 Task: Look for space in Tonawanda, United States from 10th July, 2023 to 15th July, 2023 for 7 adults in price range Rs.10000 to Rs.15000. Place can be entire place or shared room with 4 bedrooms having 7 beds and 4 bathrooms. Property type can be house, flat, guest house. Amenities needed are: wifi, TV, free parkinig on premises, gym, breakfast. Booking option can be shelf check-in. Required host language is English.
Action: Mouse moved to (431, 107)
Screenshot: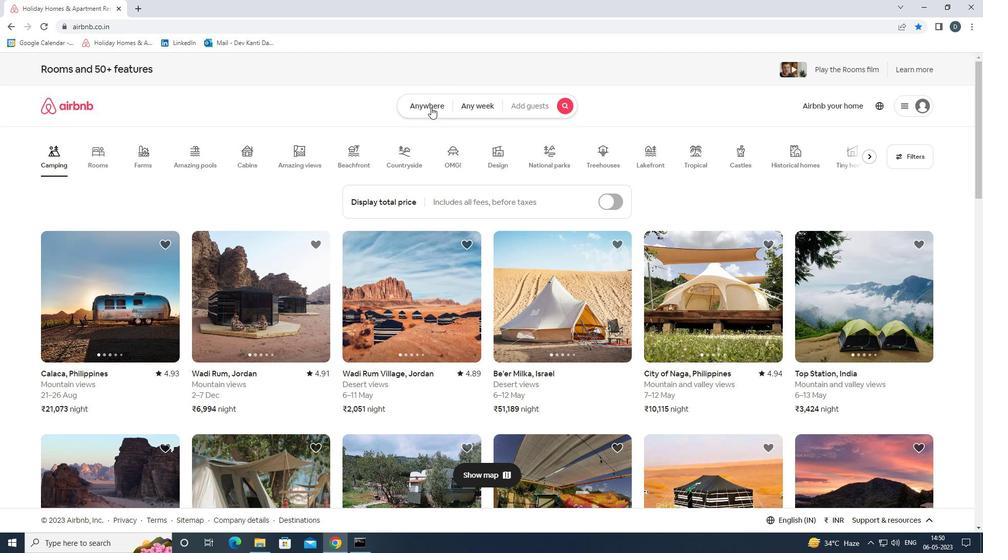 
Action: Mouse pressed left at (431, 107)
Screenshot: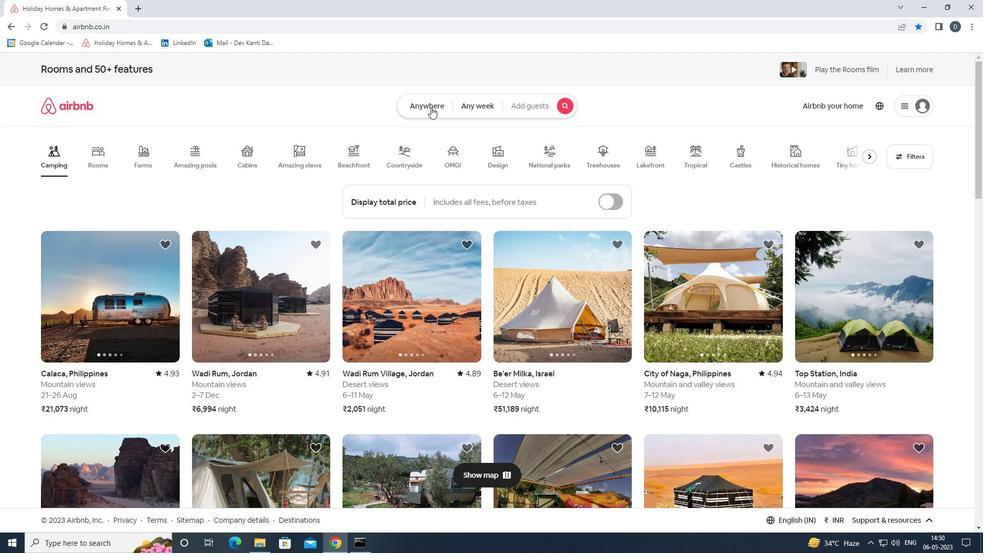 
Action: Mouse moved to (383, 148)
Screenshot: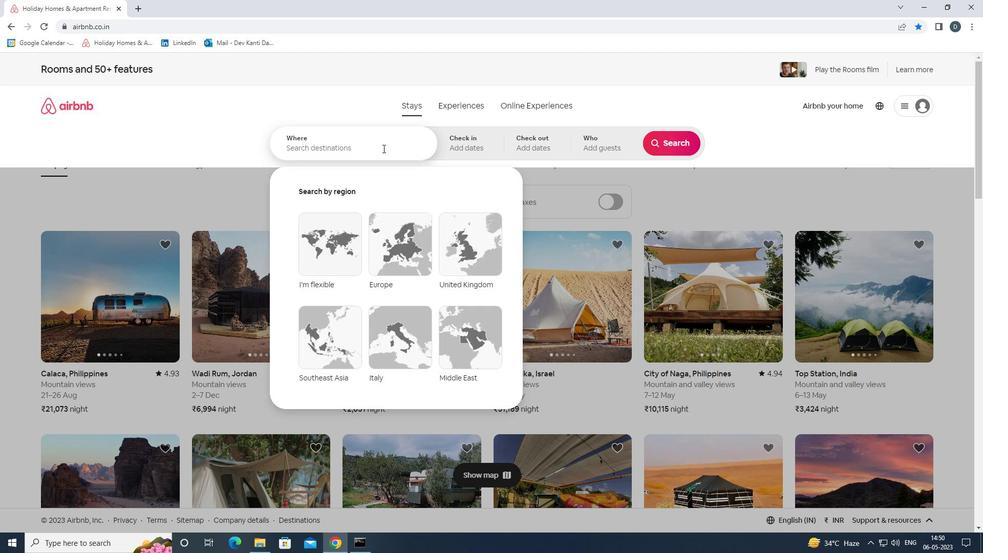 
Action: Mouse pressed left at (383, 148)
Screenshot: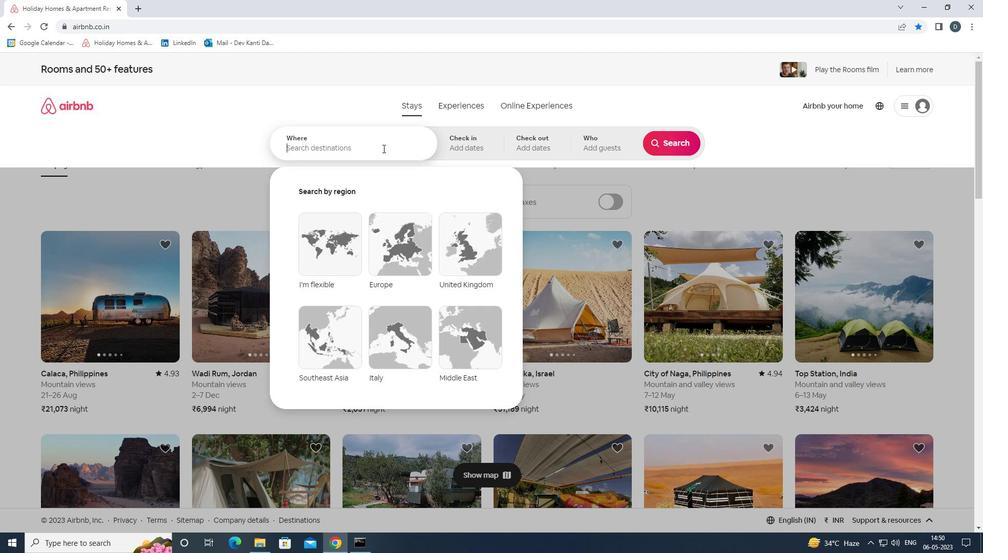
Action: Key pressed <Key.shift><Key.shift>TONAWANDA,<Key.shift>UNITED<Key.space><Key.shift>STATES<Key.enter>
Screenshot: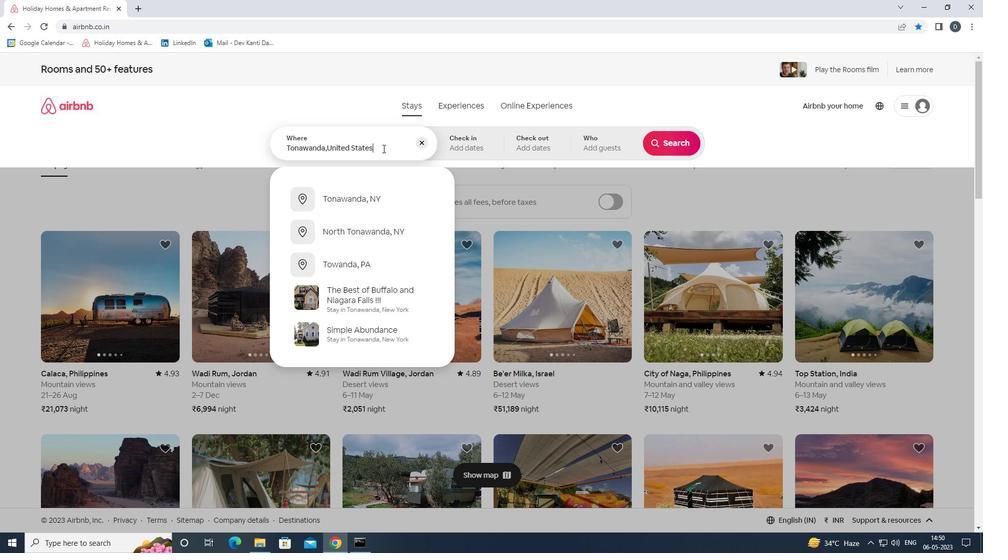 
Action: Mouse moved to (670, 225)
Screenshot: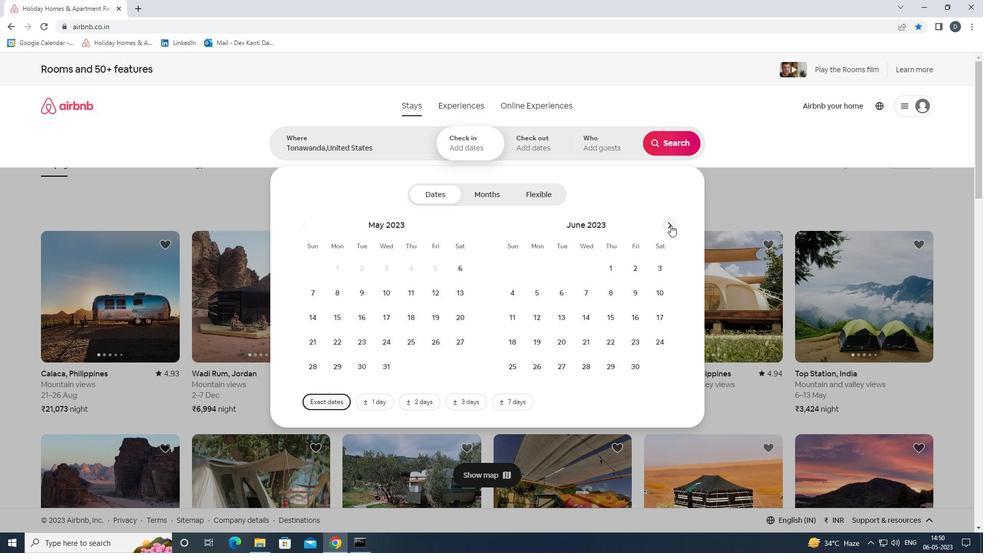 
Action: Mouse pressed left at (670, 225)
Screenshot: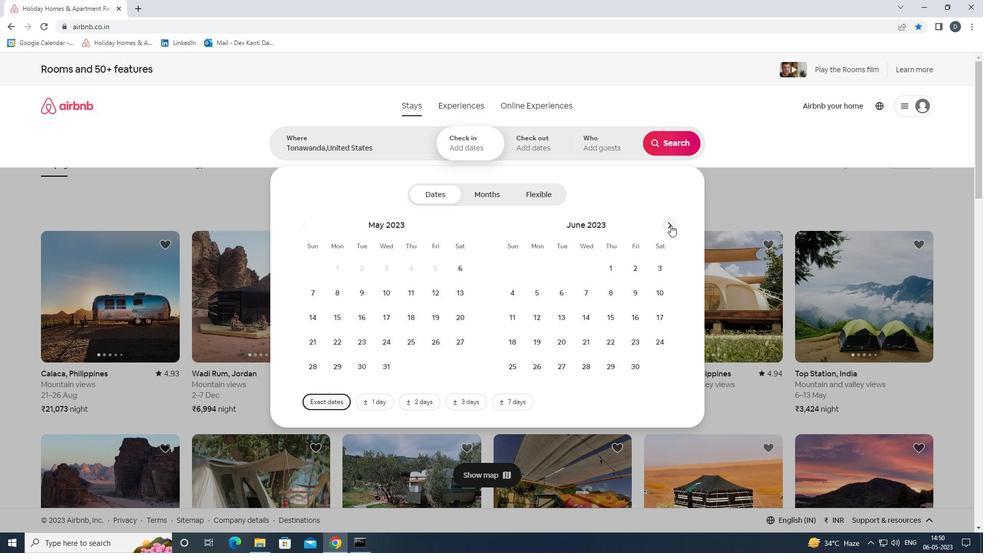 
Action: Mouse moved to (542, 317)
Screenshot: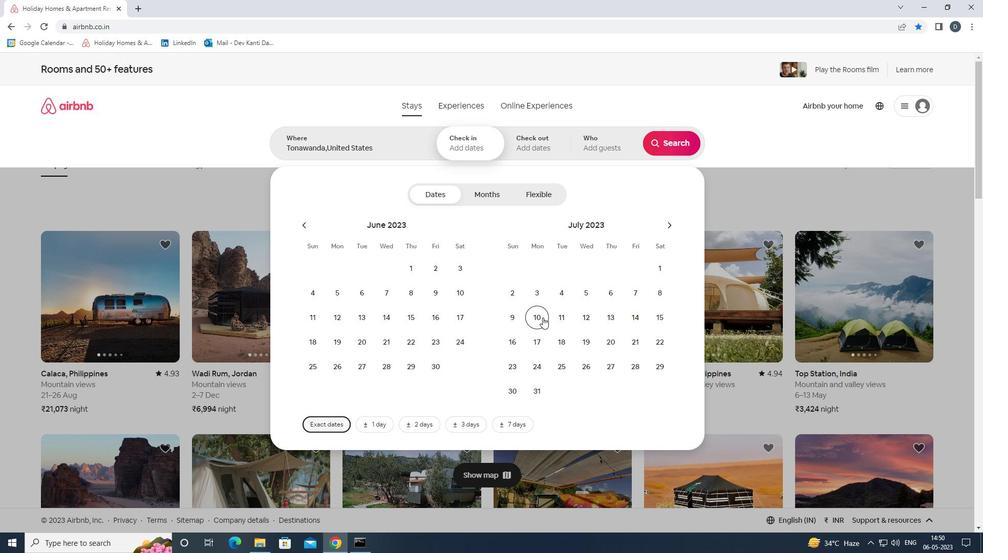 
Action: Mouse pressed left at (542, 317)
Screenshot: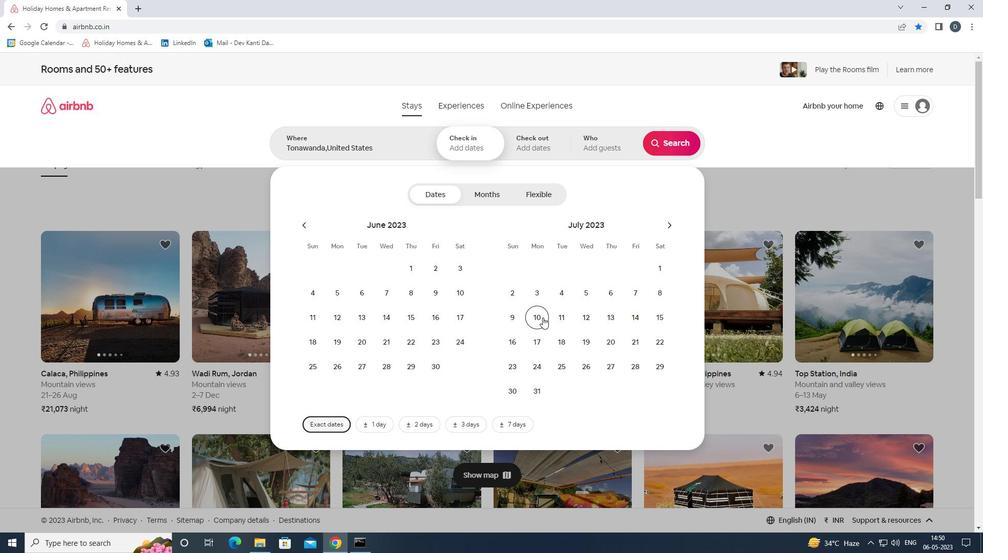 
Action: Mouse moved to (652, 316)
Screenshot: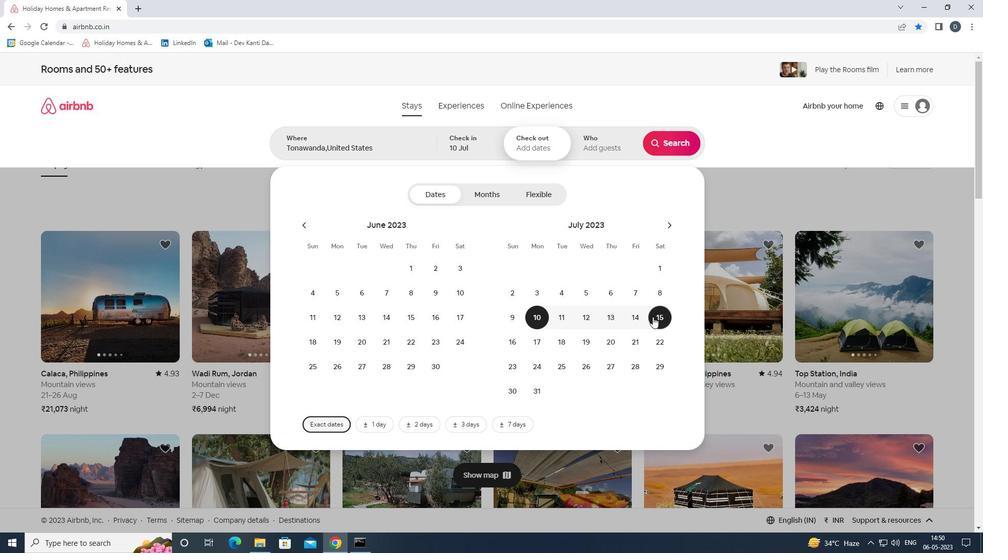 
Action: Mouse pressed left at (652, 316)
Screenshot: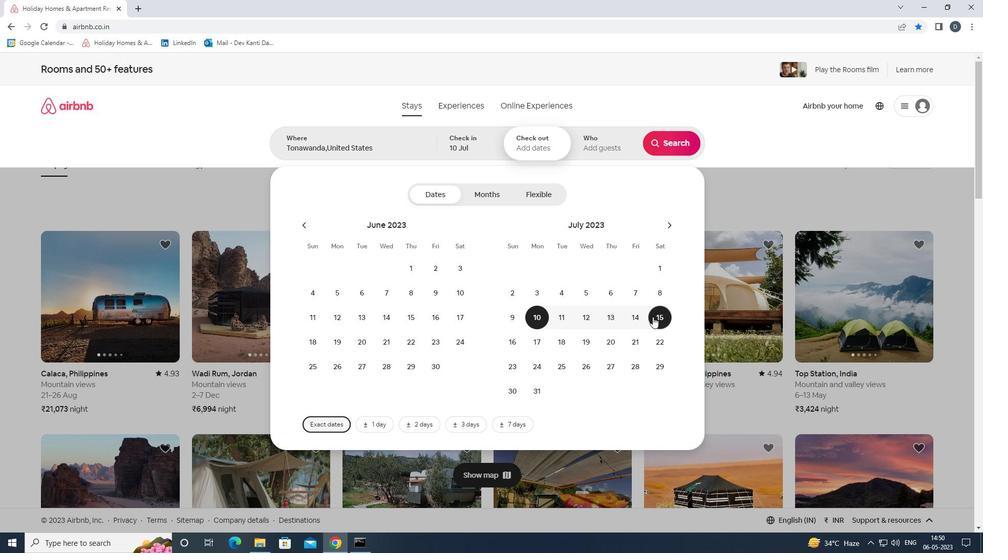 
Action: Mouse moved to (601, 150)
Screenshot: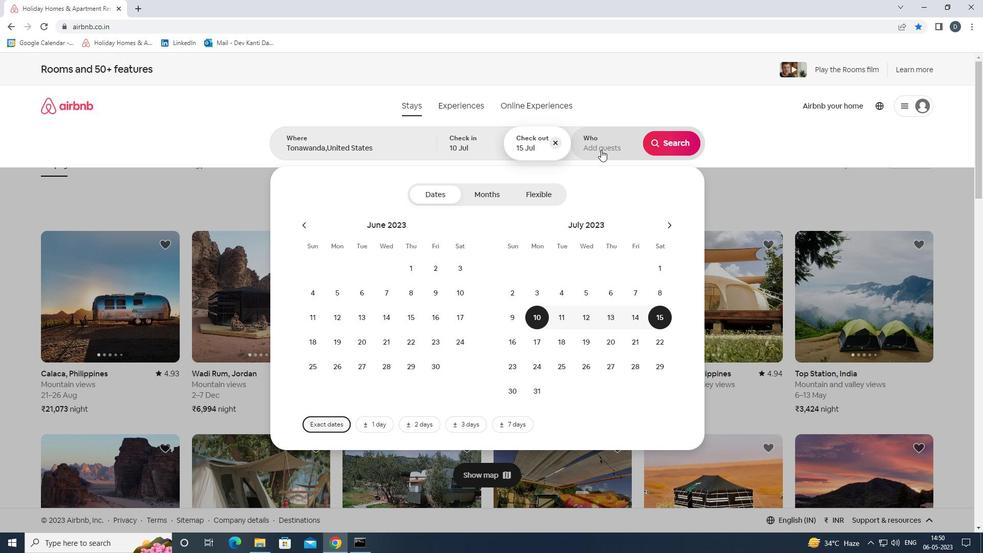 
Action: Mouse pressed left at (601, 150)
Screenshot: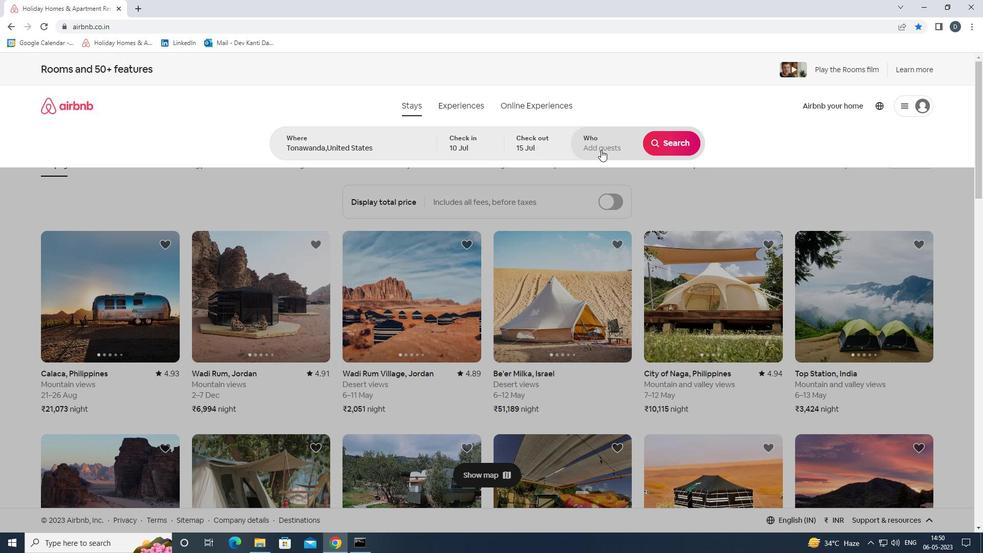 
Action: Mouse moved to (673, 197)
Screenshot: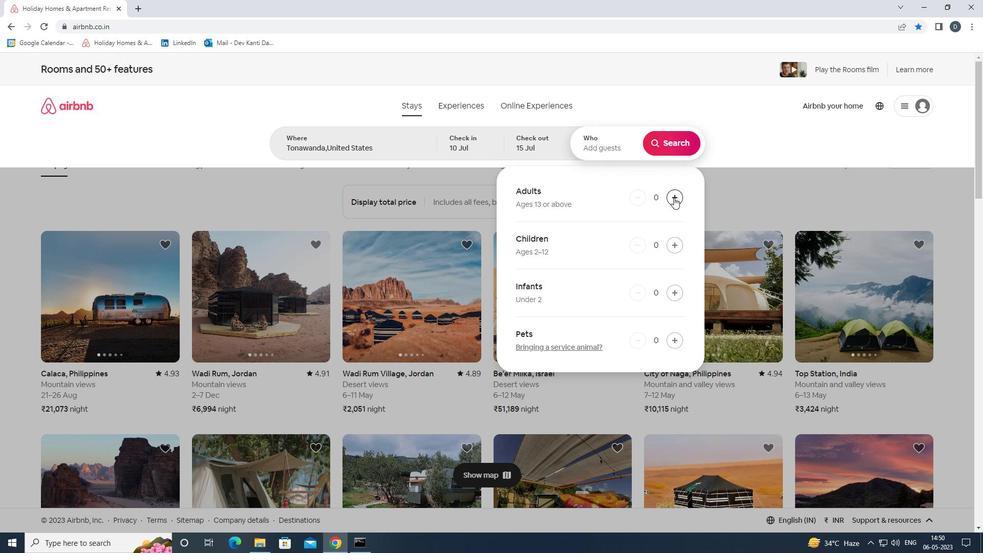 
Action: Mouse pressed left at (673, 197)
Screenshot: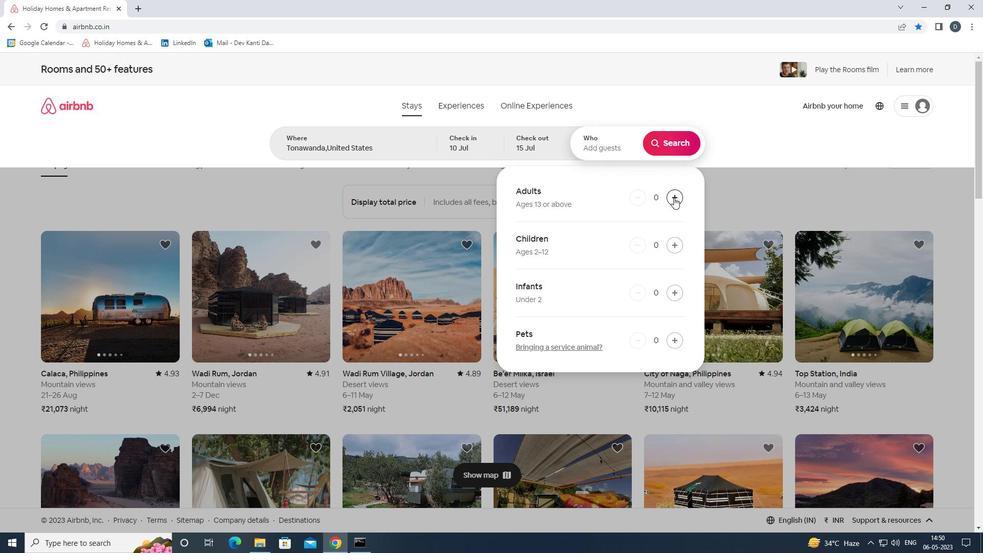
Action: Mouse pressed left at (673, 197)
Screenshot: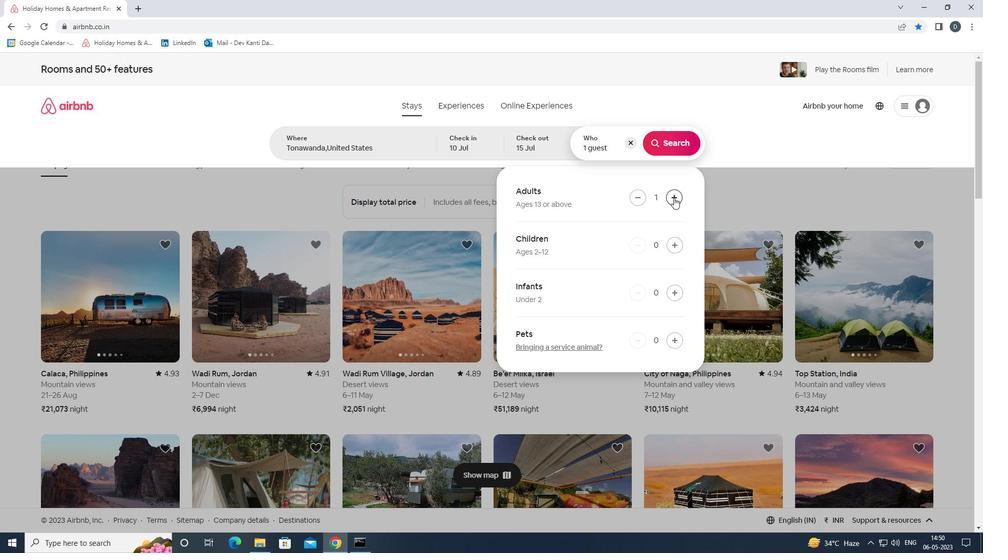 
Action: Mouse pressed left at (673, 197)
Screenshot: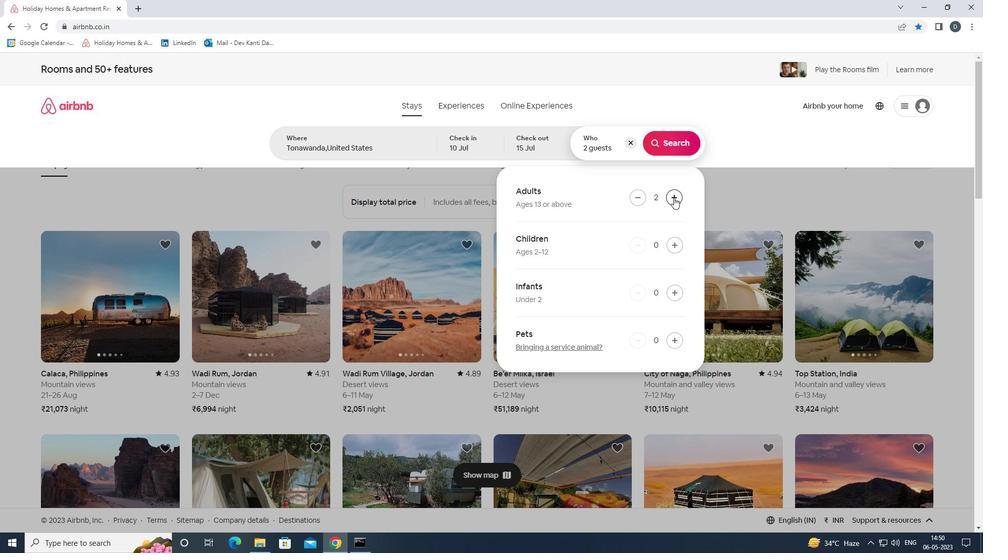 
Action: Mouse pressed left at (673, 197)
Screenshot: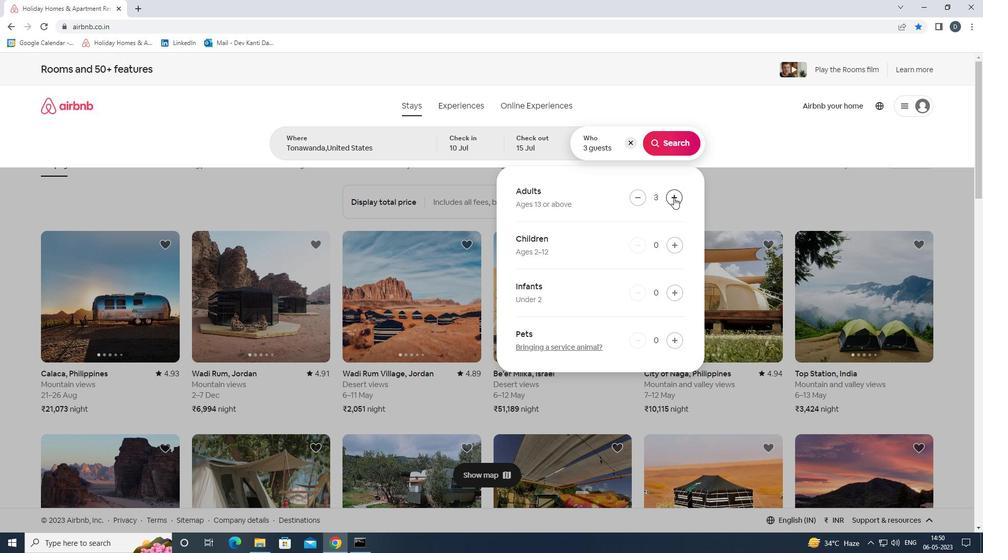 
Action: Mouse pressed left at (673, 197)
Screenshot: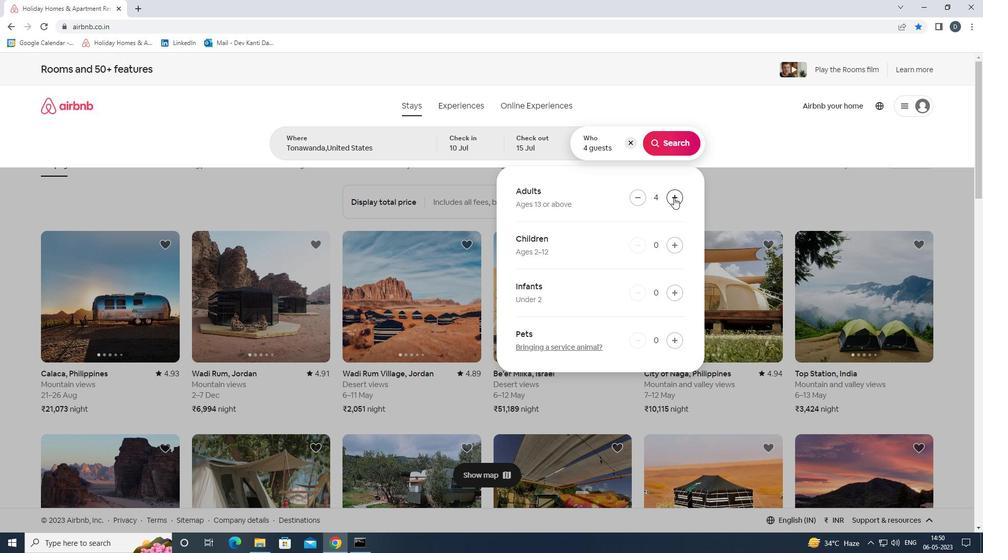 
Action: Mouse pressed left at (673, 197)
Screenshot: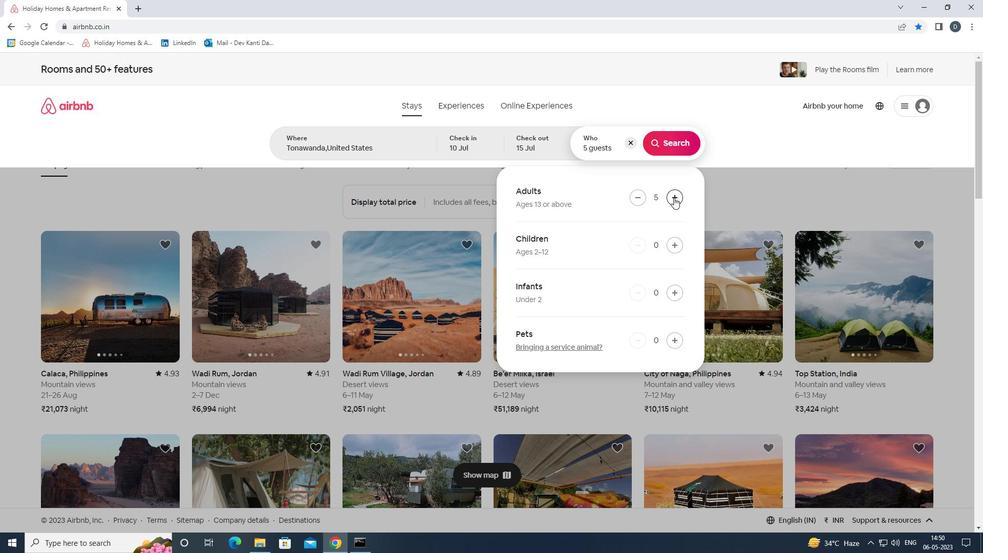
Action: Mouse pressed left at (673, 197)
Screenshot: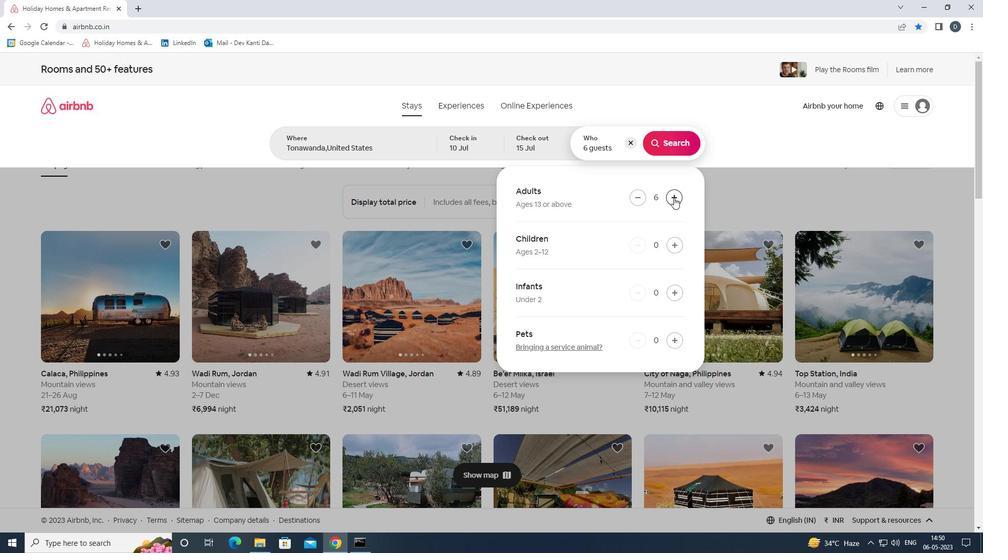 
Action: Mouse moved to (664, 150)
Screenshot: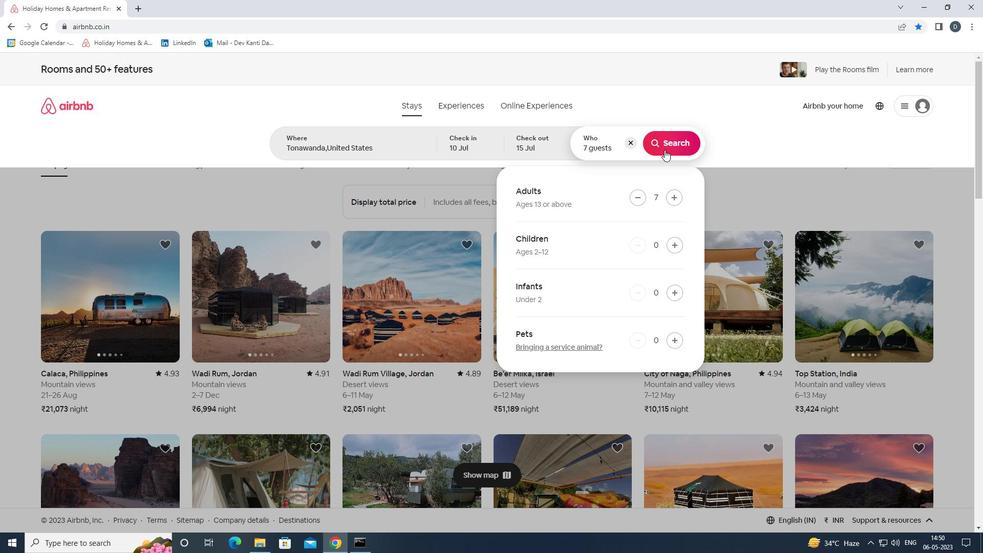 
Action: Mouse pressed left at (664, 150)
Screenshot: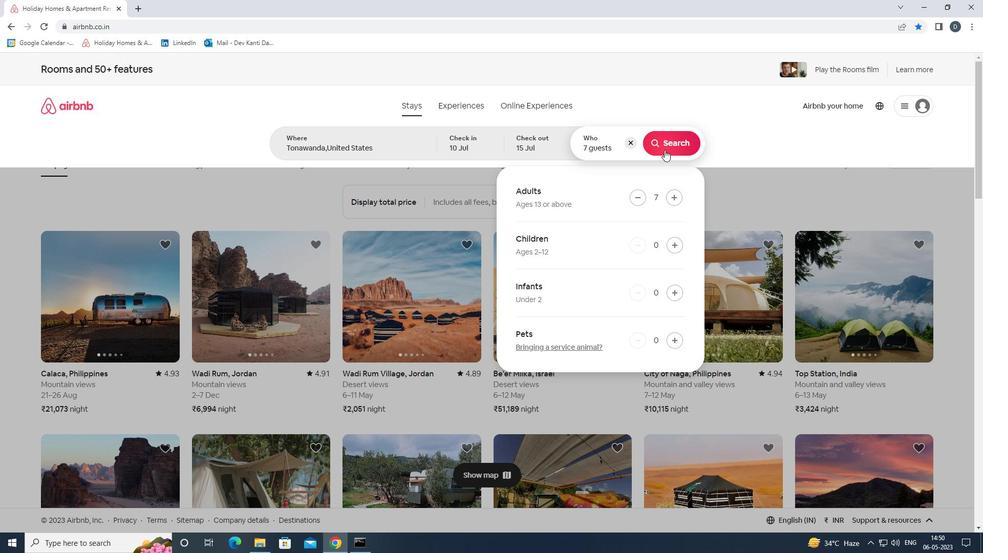 
Action: Mouse moved to (943, 110)
Screenshot: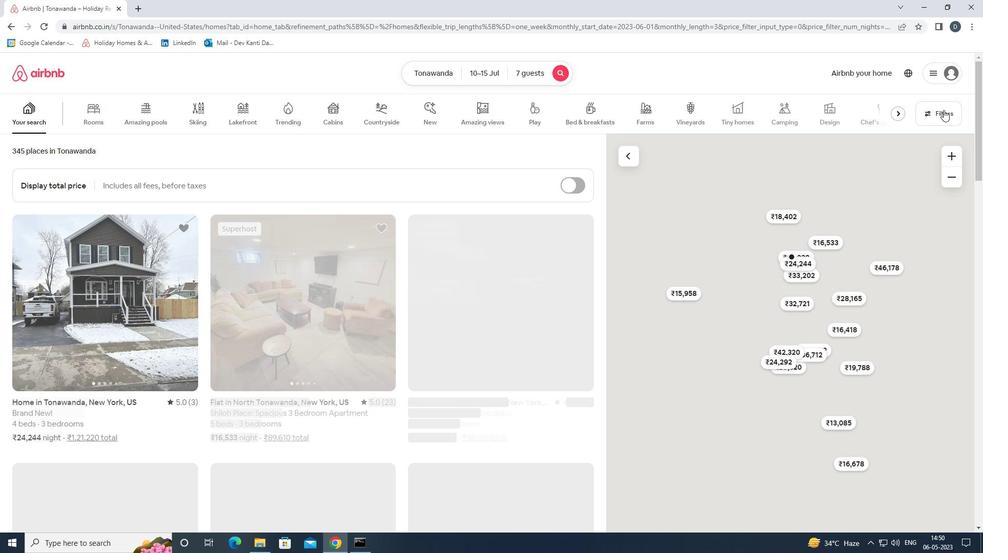 
Action: Mouse pressed left at (943, 110)
Screenshot: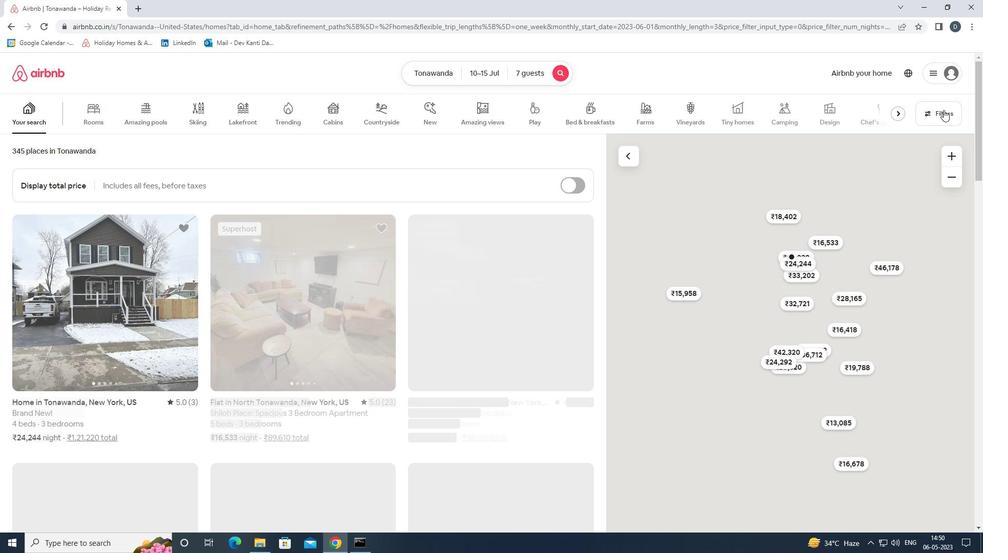 
Action: Mouse moved to (388, 367)
Screenshot: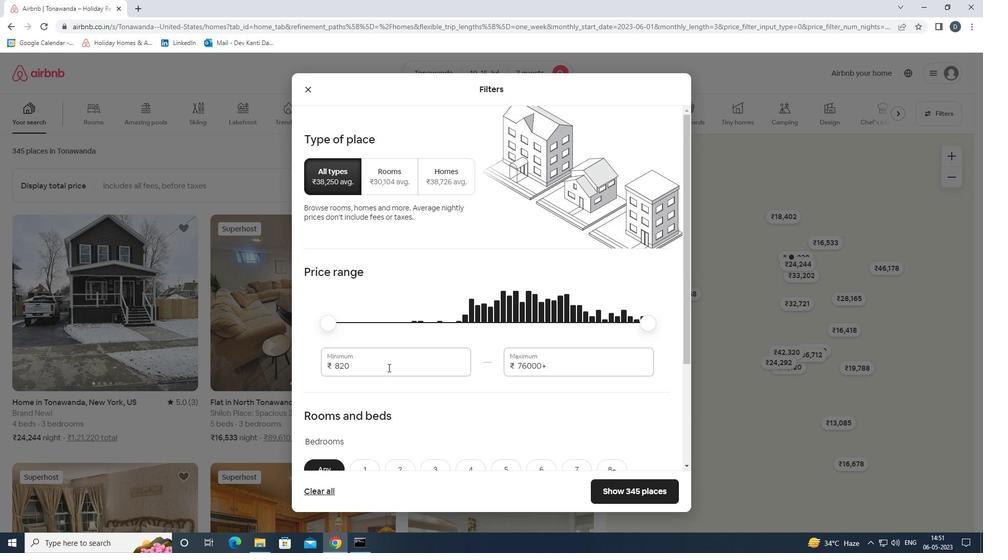 
Action: Mouse pressed left at (388, 367)
Screenshot: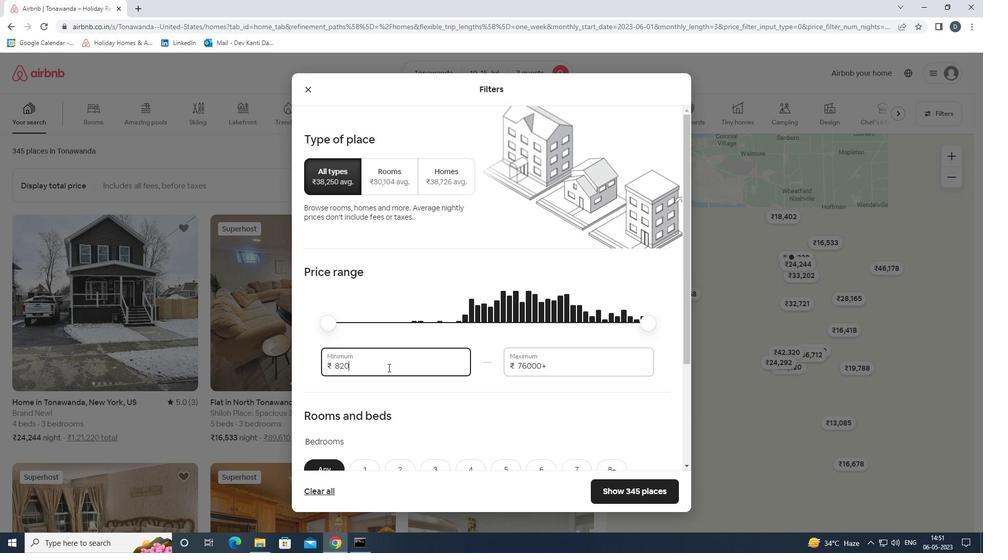 
Action: Mouse pressed left at (388, 367)
Screenshot: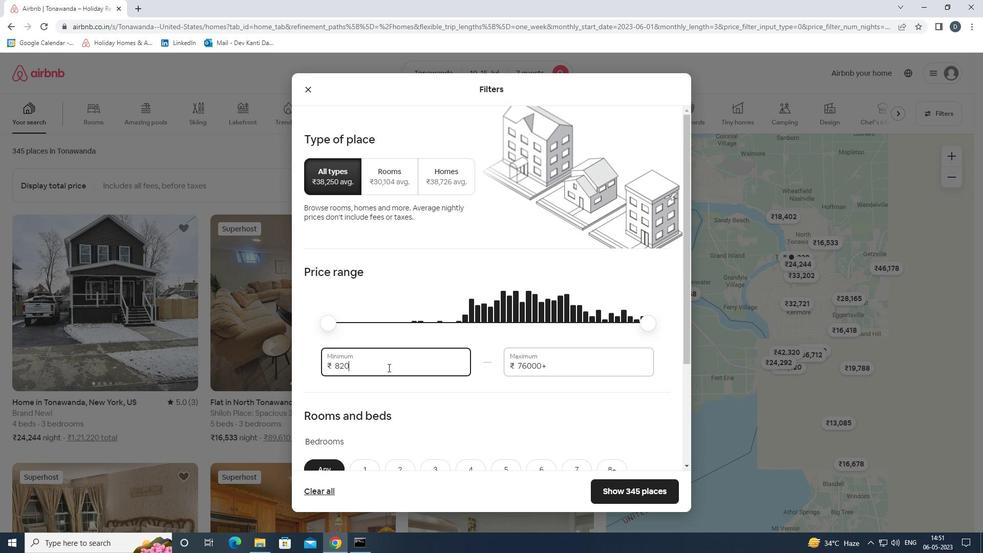 
Action: Key pressed 10000<Key.tab>15000
Screenshot: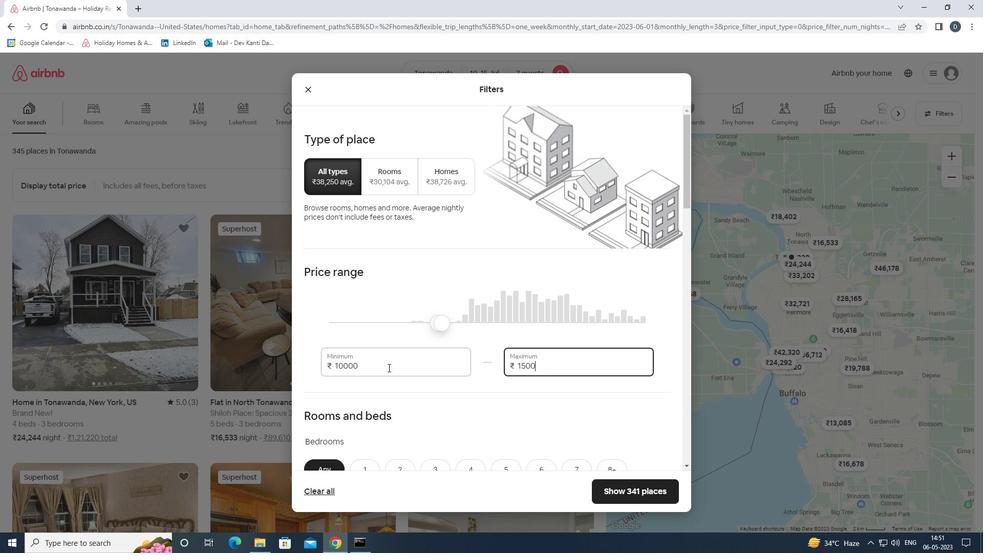 
Action: Mouse scrolled (388, 367) with delta (0, 0)
Screenshot: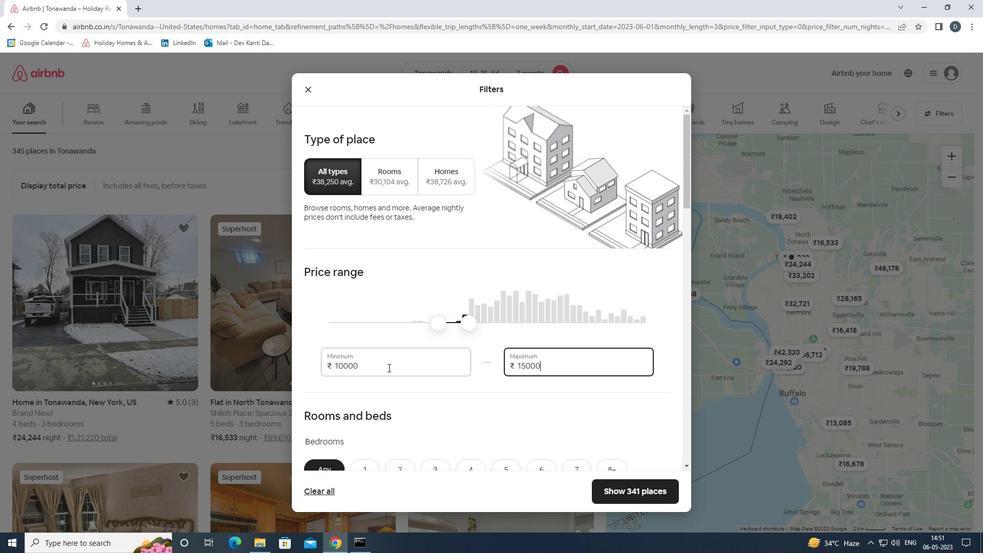 
Action: Mouse scrolled (388, 367) with delta (0, 0)
Screenshot: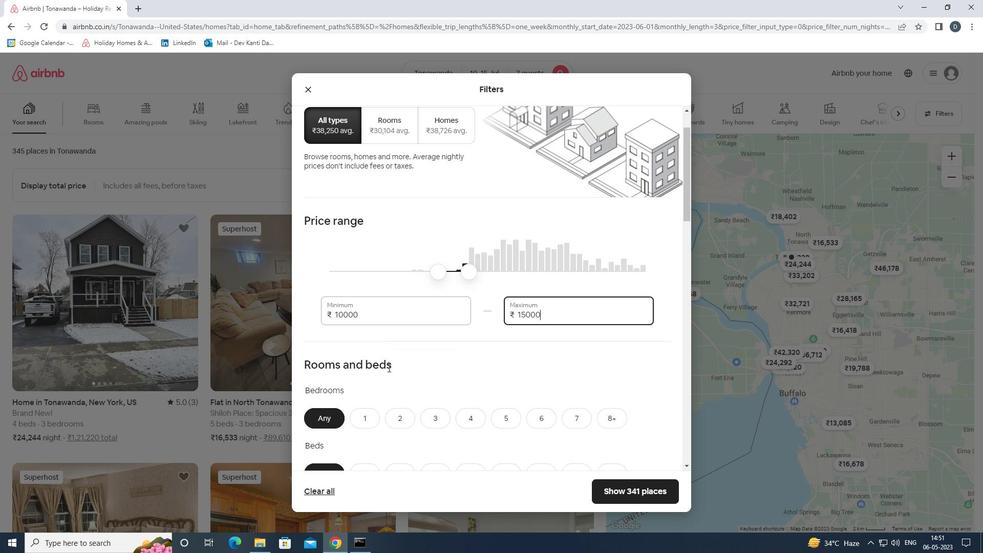 
Action: Mouse scrolled (388, 367) with delta (0, 0)
Screenshot: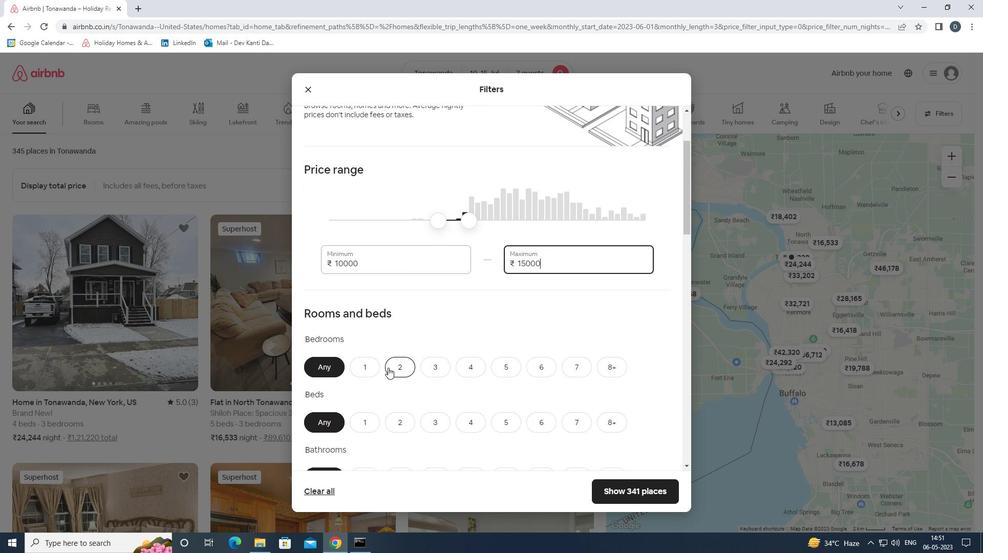 
Action: Mouse moved to (480, 316)
Screenshot: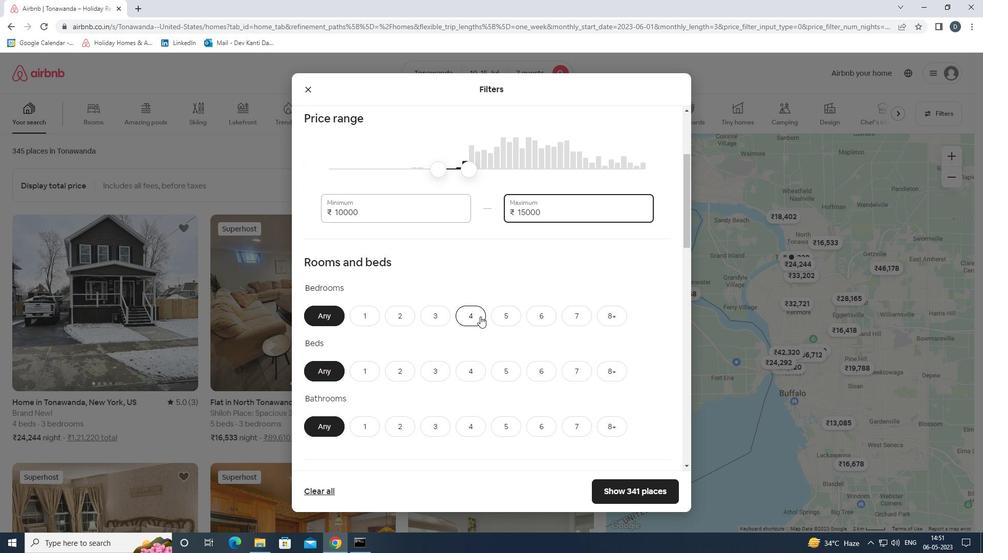 
Action: Mouse pressed left at (480, 316)
Screenshot: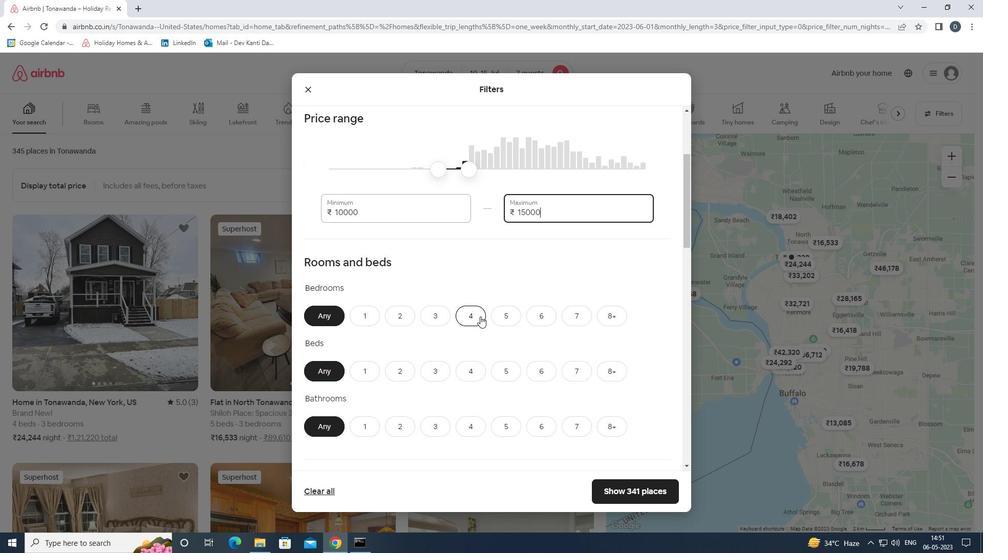 
Action: Mouse moved to (574, 369)
Screenshot: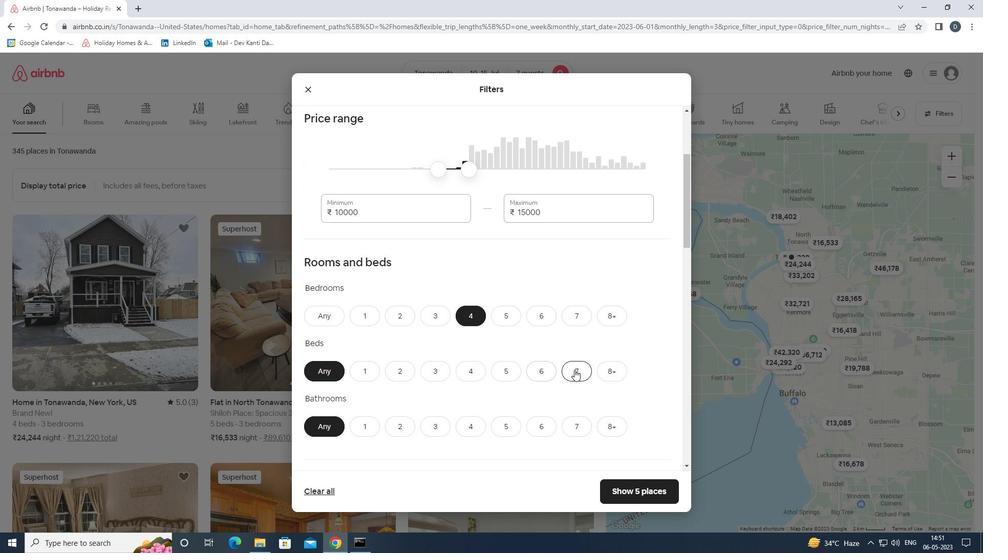
Action: Mouse pressed left at (574, 369)
Screenshot: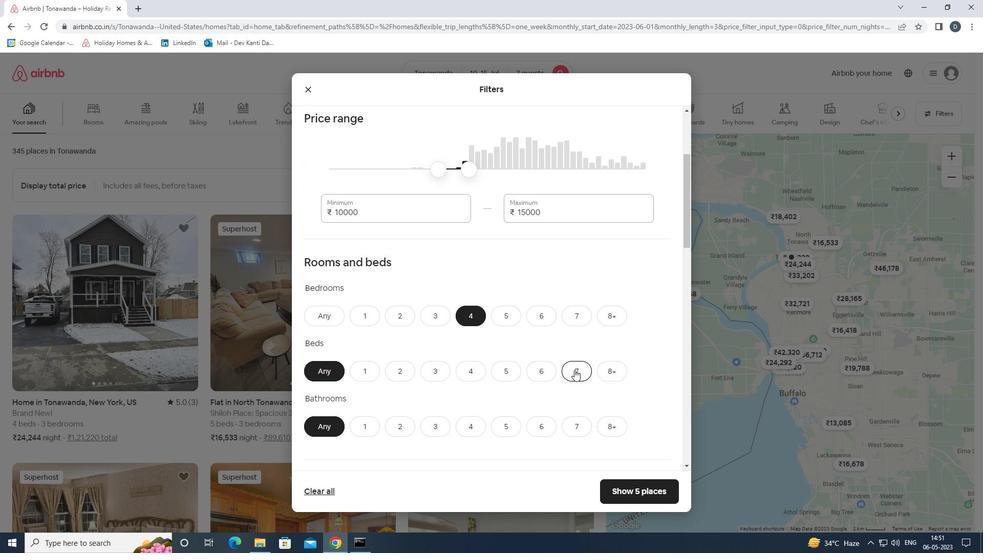 
Action: Mouse moved to (472, 425)
Screenshot: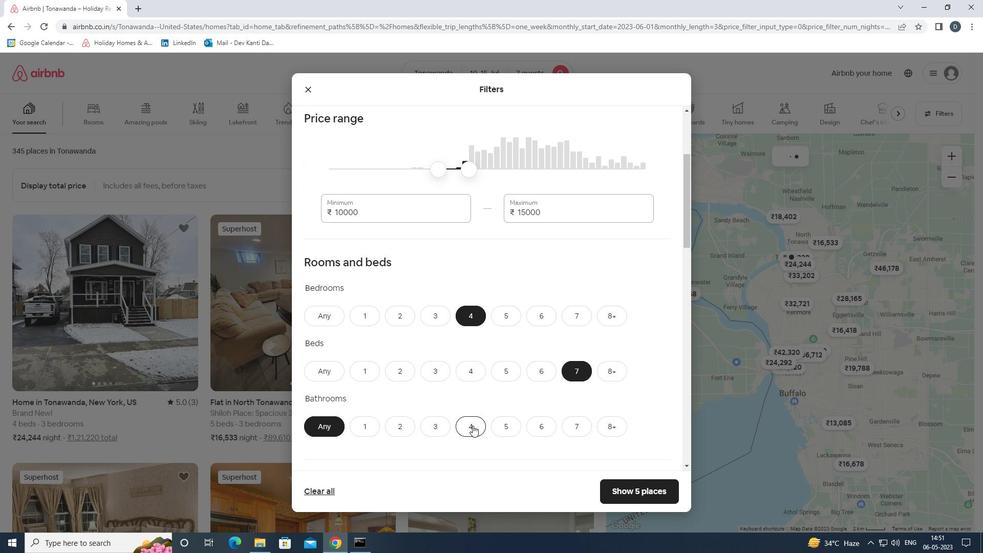 
Action: Mouse pressed left at (472, 425)
Screenshot: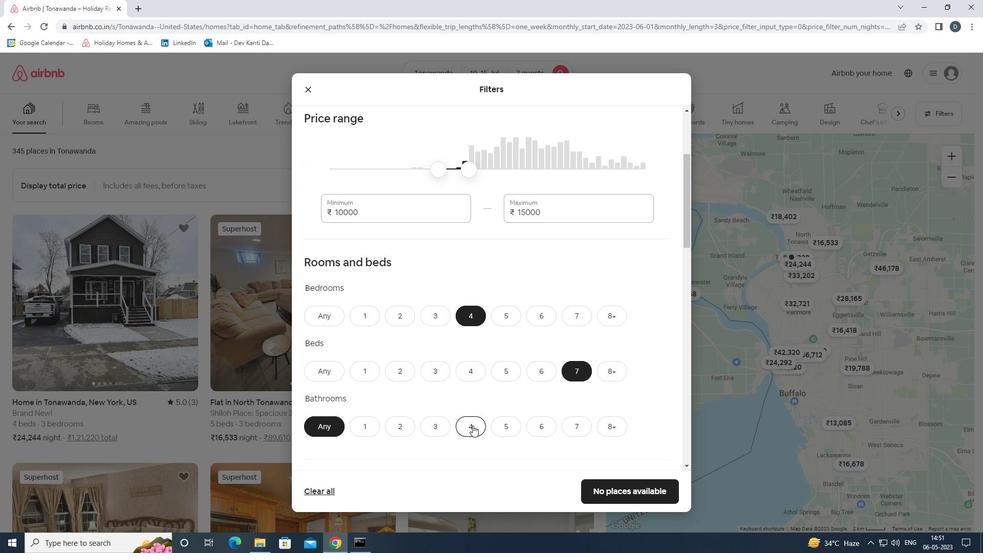 
Action: Mouse moved to (511, 385)
Screenshot: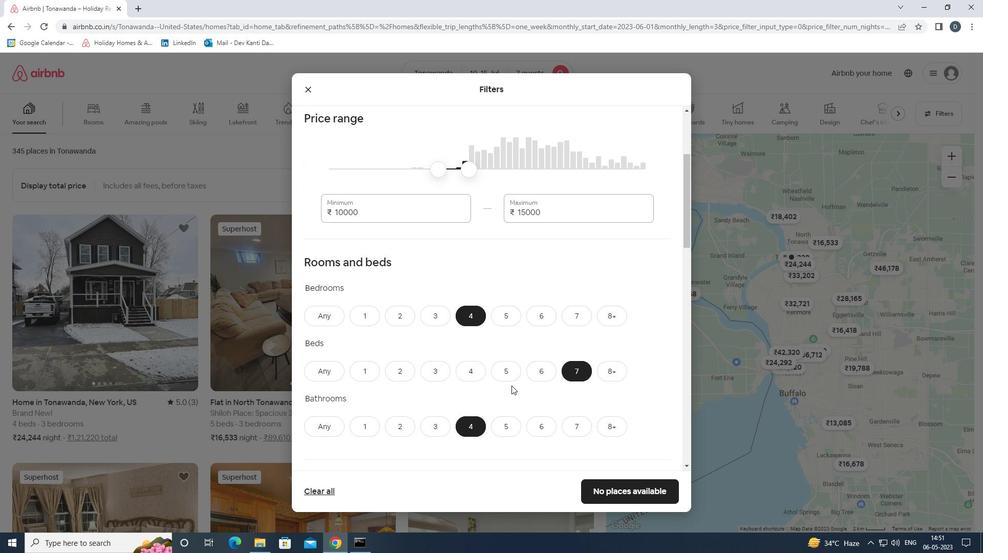 
Action: Mouse scrolled (511, 385) with delta (0, 0)
Screenshot: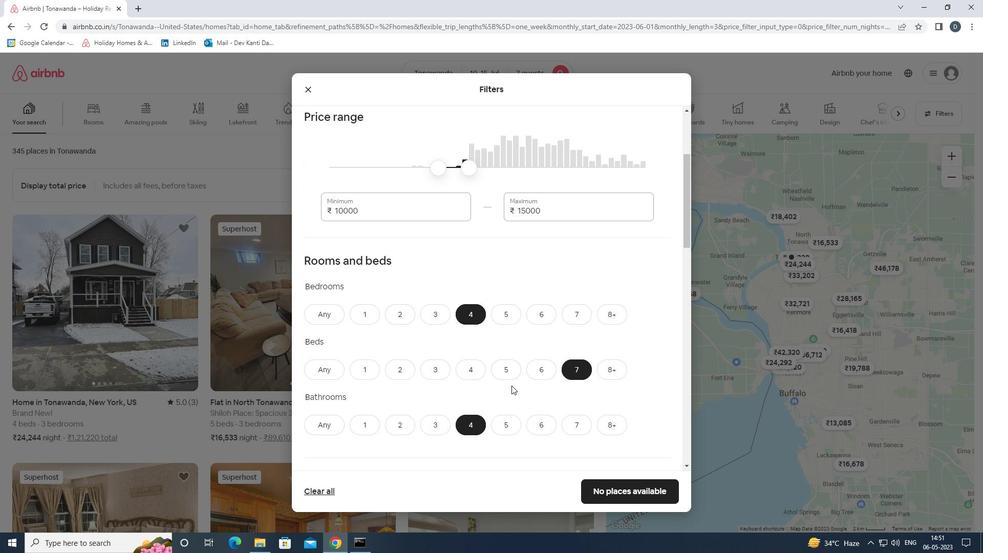 
Action: Mouse scrolled (511, 385) with delta (0, 0)
Screenshot: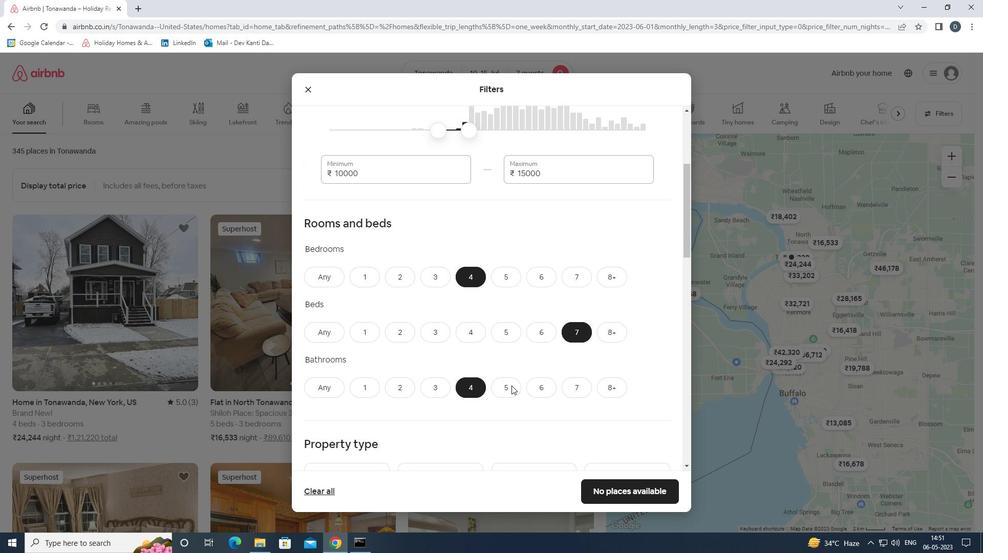 
Action: Mouse moved to (512, 385)
Screenshot: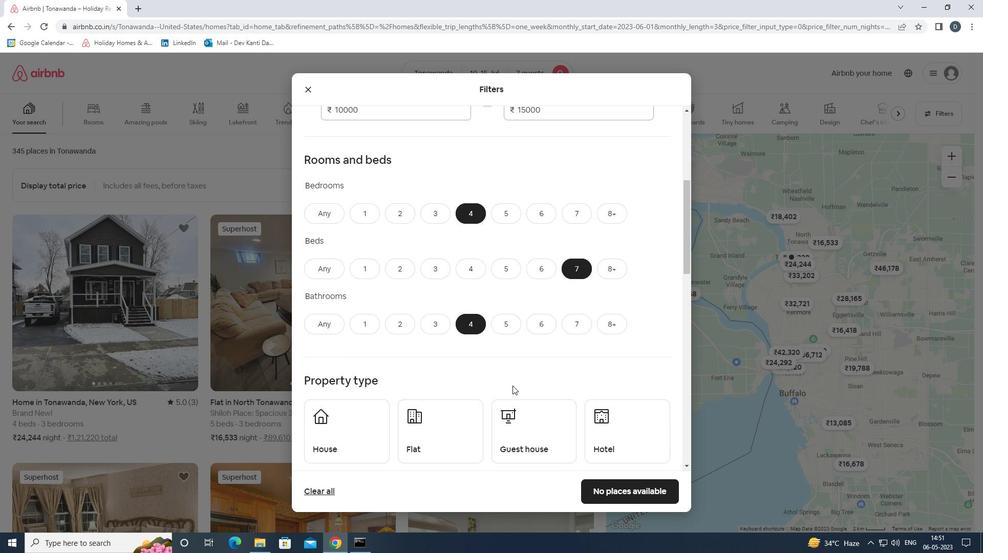 
Action: Mouse scrolled (512, 385) with delta (0, 0)
Screenshot: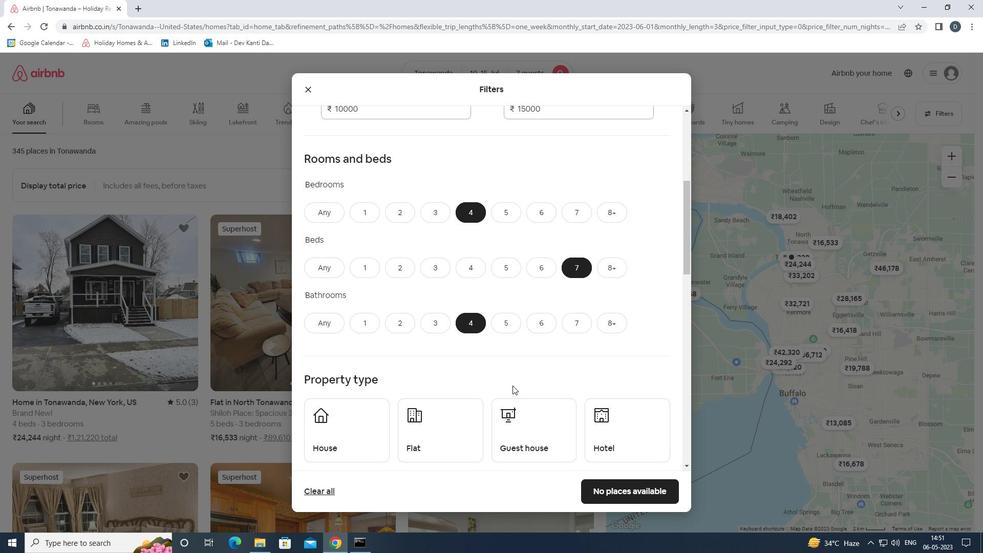 
Action: Mouse moved to (352, 395)
Screenshot: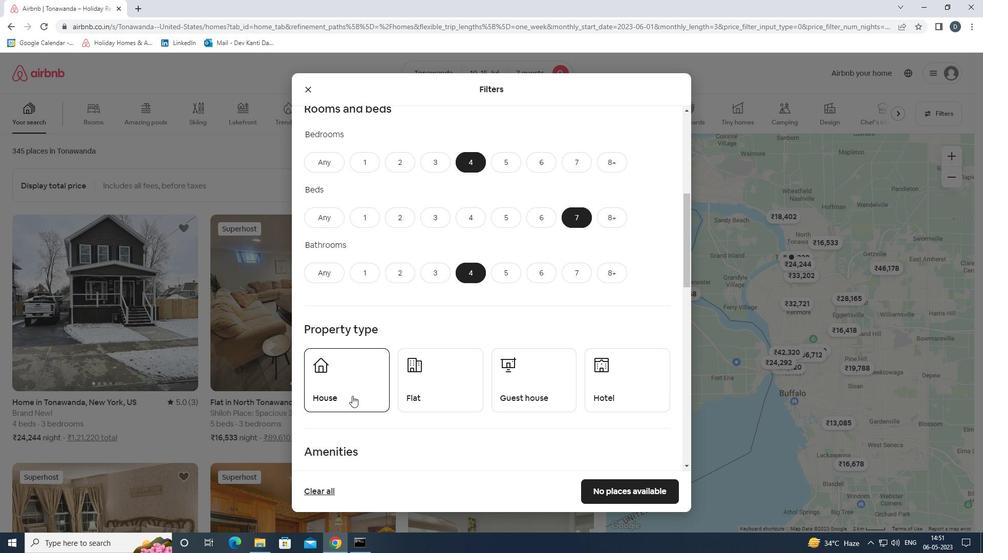 
Action: Mouse pressed left at (352, 395)
Screenshot: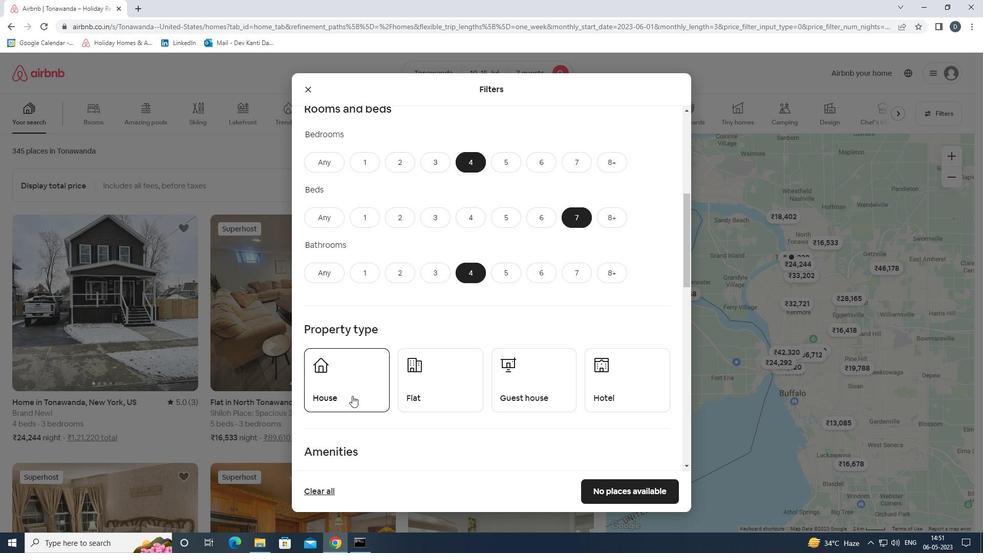 
Action: Mouse moved to (437, 384)
Screenshot: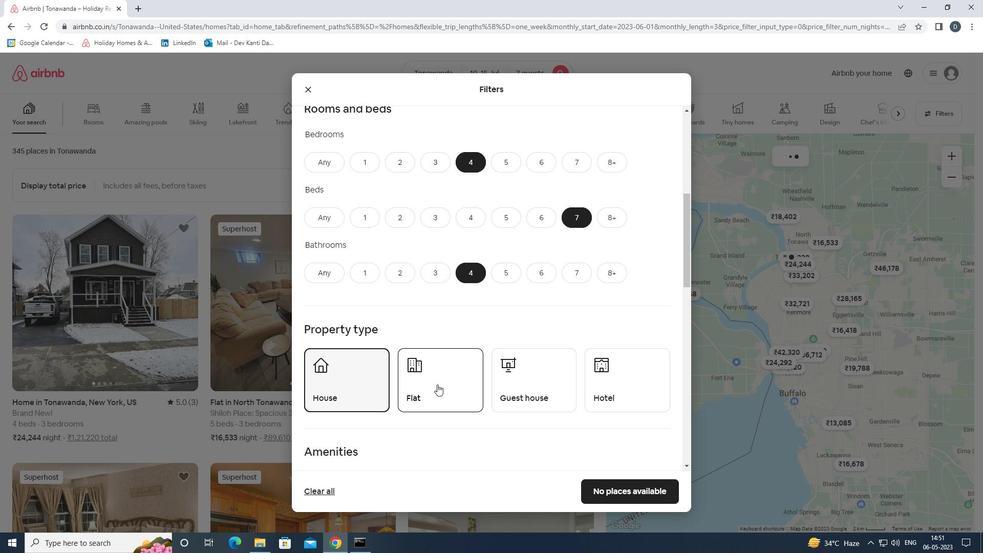 
Action: Mouse pressed left at (437, 384)
Screenshot: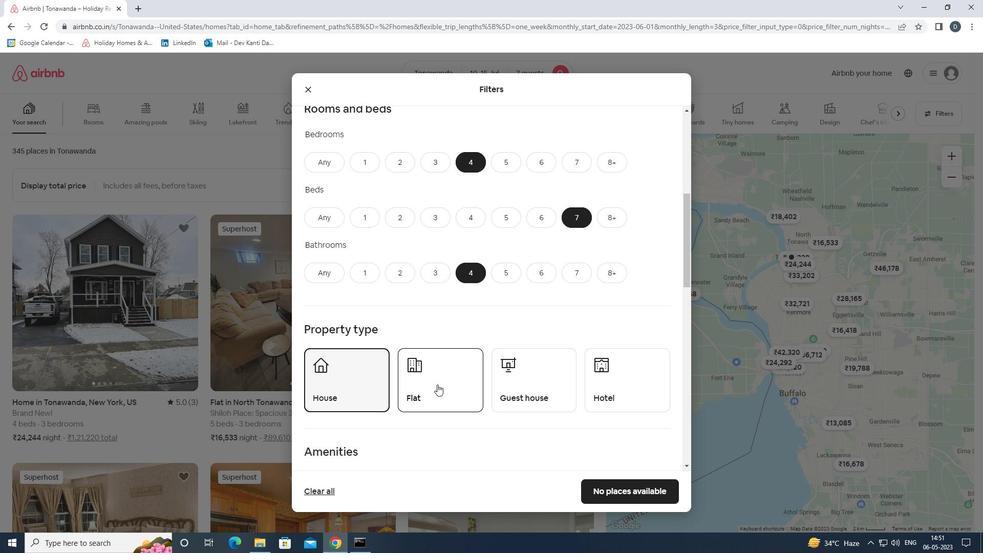 
Action: Mouse moved to (513, 382)
Screenshot: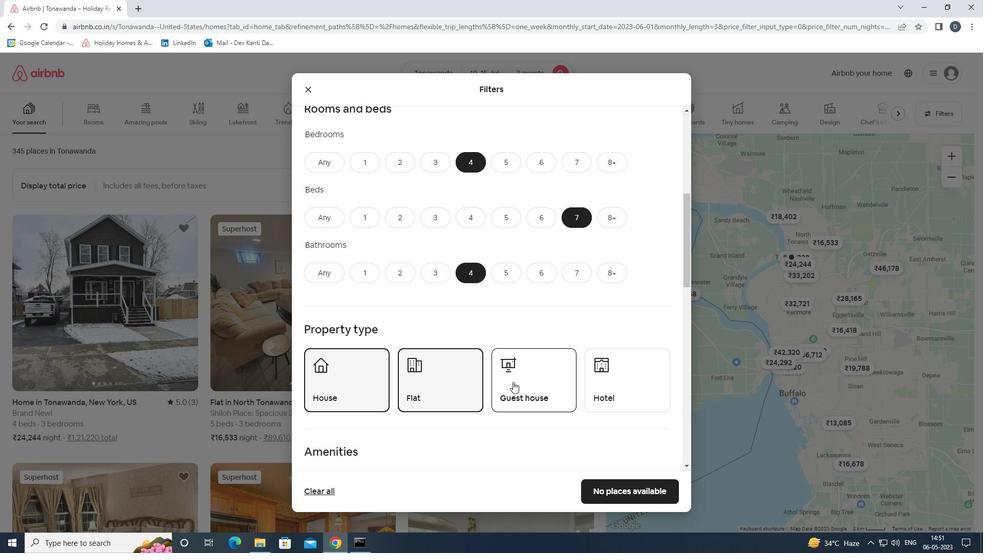
Action: Mouse pressed left at (513, 382)
Screenshot: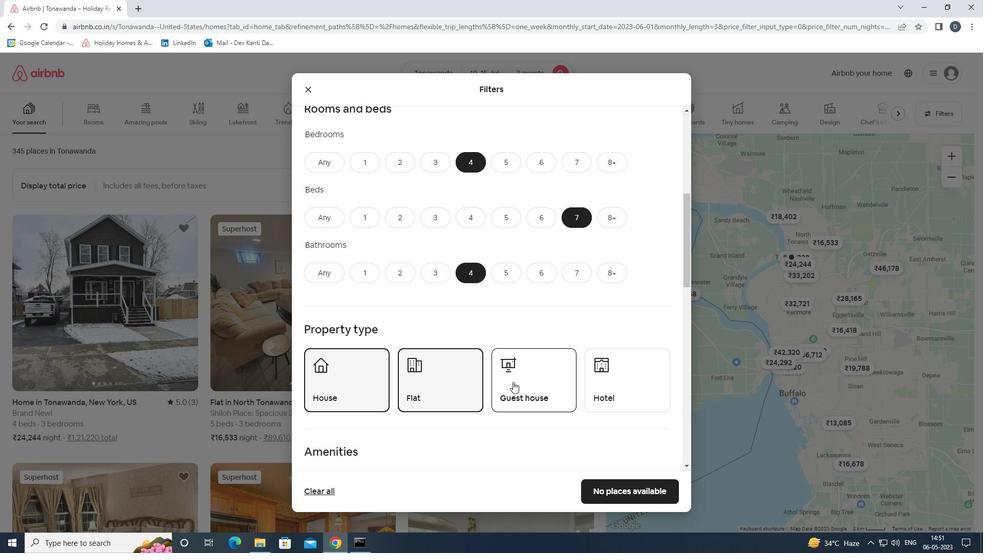 
Action: Mouse moved to (514, 373)
Screenshot: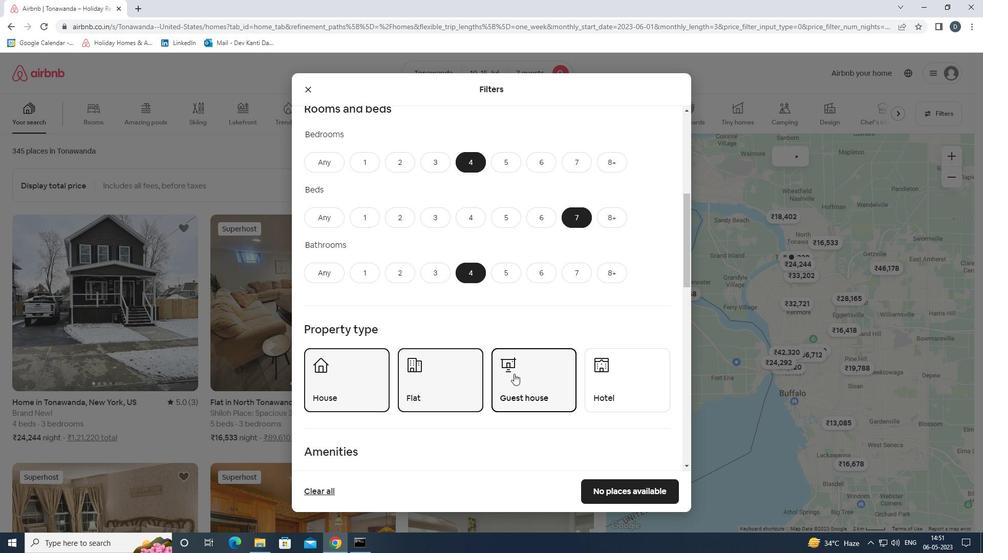 
Action: Mouse scrolled (514, 373) with delta (0, 0)
Screenshot: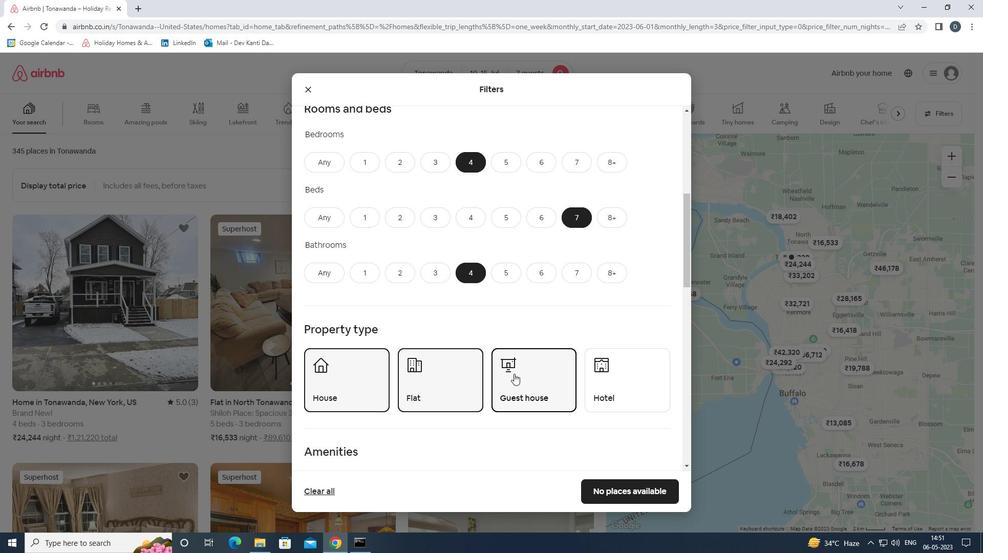 
Action: Mouse moved to (515, 373)
Screenshot: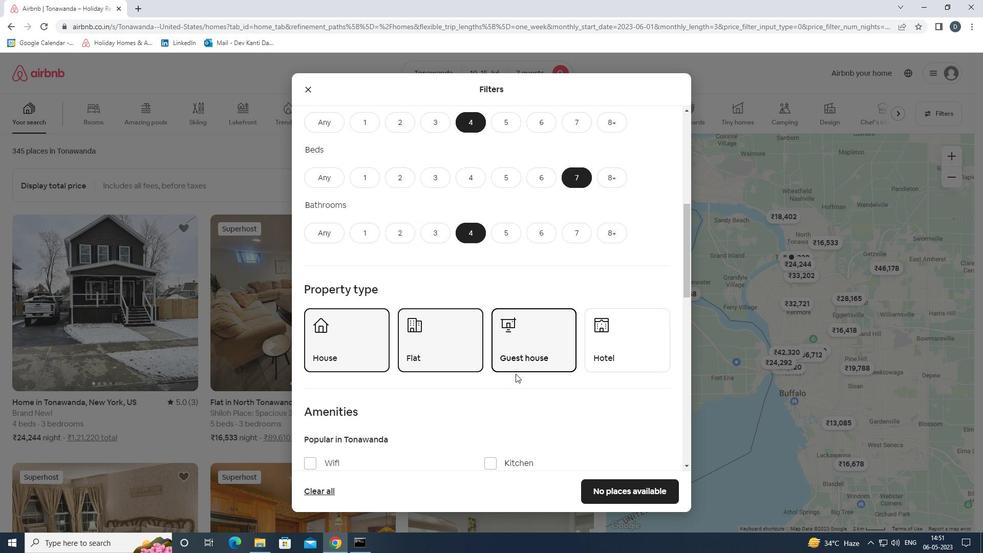
Action: Mouse scrolled (515, 373) with delta (0, 0)
Screenshot: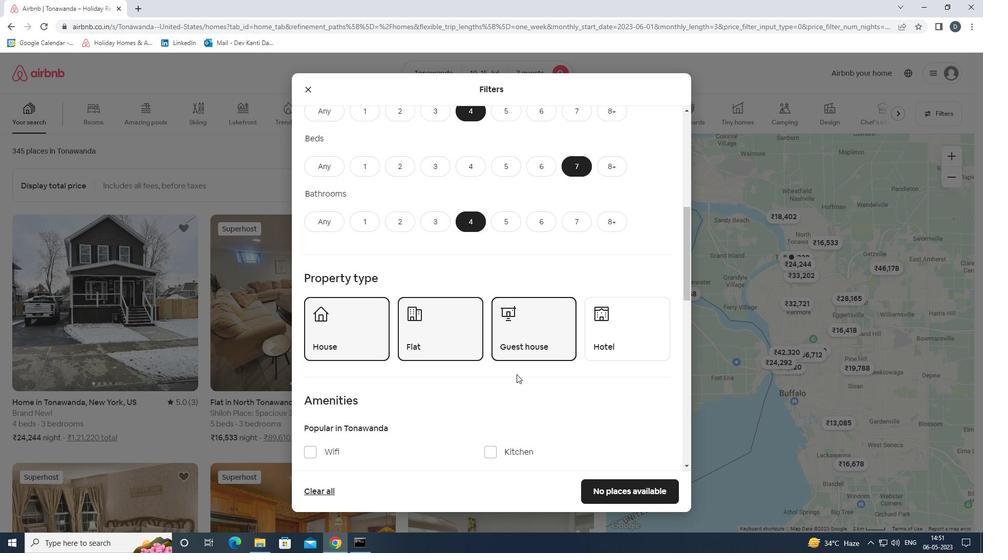
Action: Mouse moved to (516, 374)
Screenshot: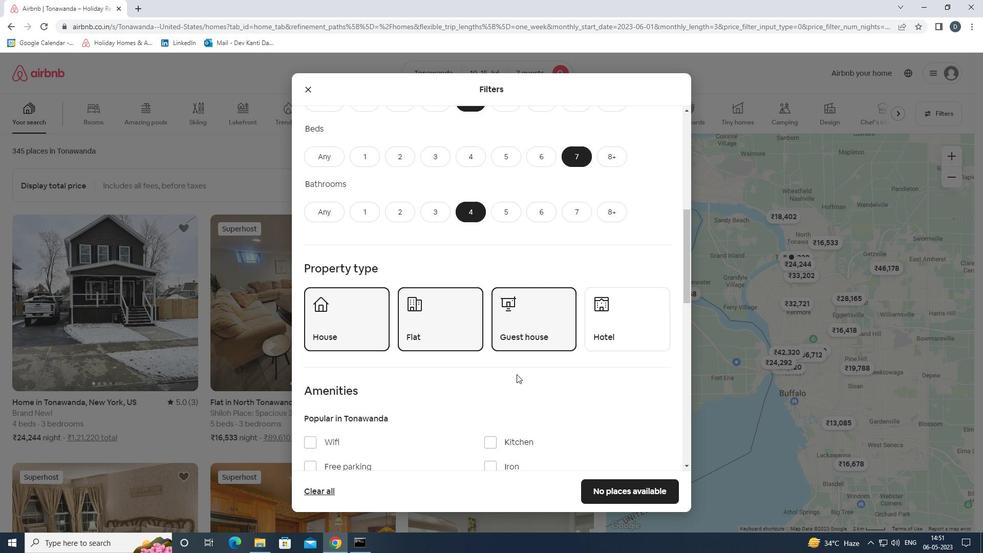 
Action: Mouse scrolled (516, 373) with delta (0, 0)
Screenshot: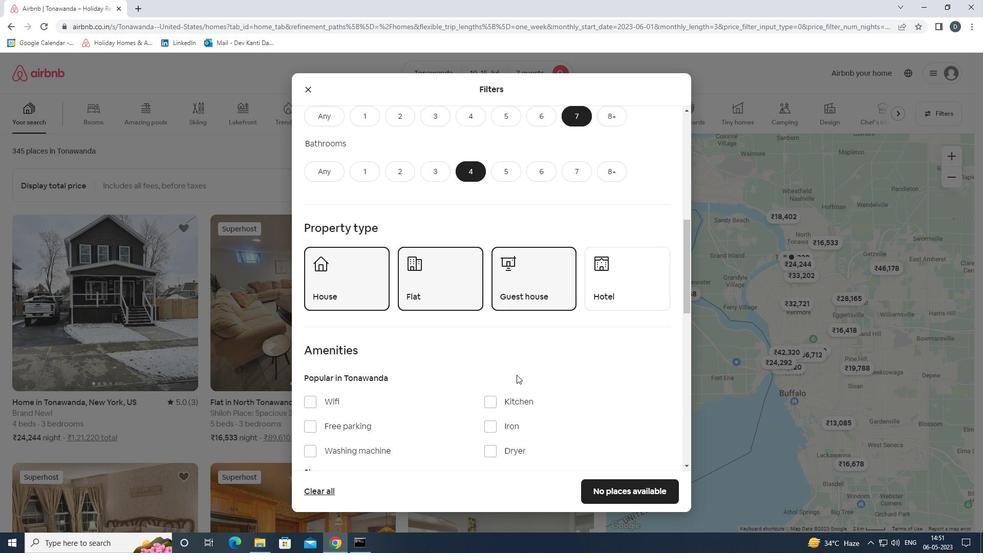 
Action: Mouse moved to (337, 352)
Screenshot: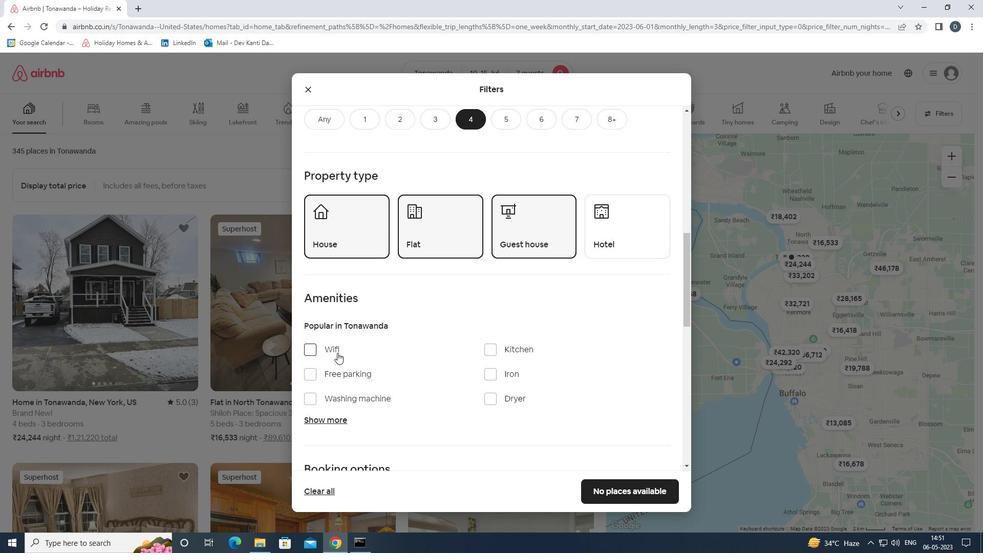
Action: Mouse pressed left at (337, 352)
Screenshot: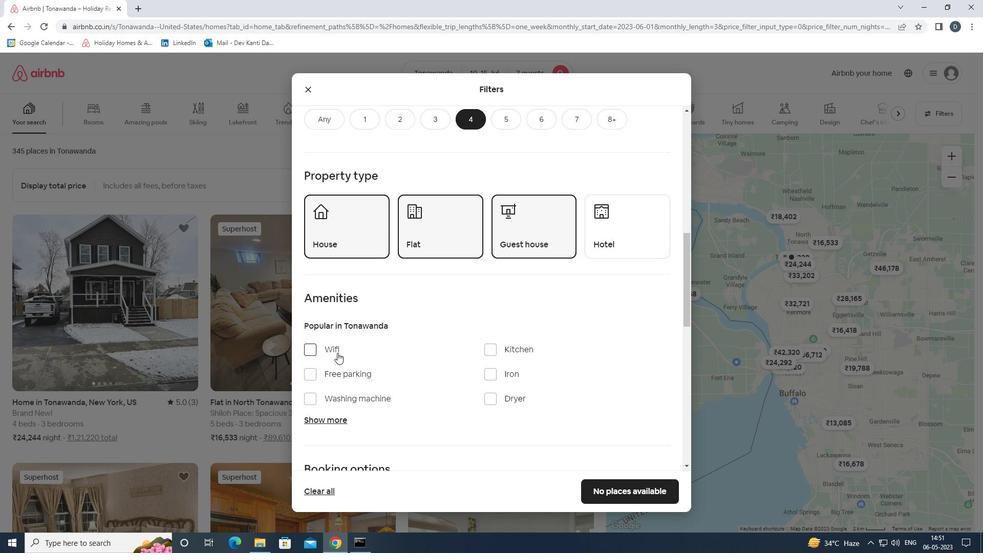 
Action: Mouse moved to (342, 374)
Screenshot: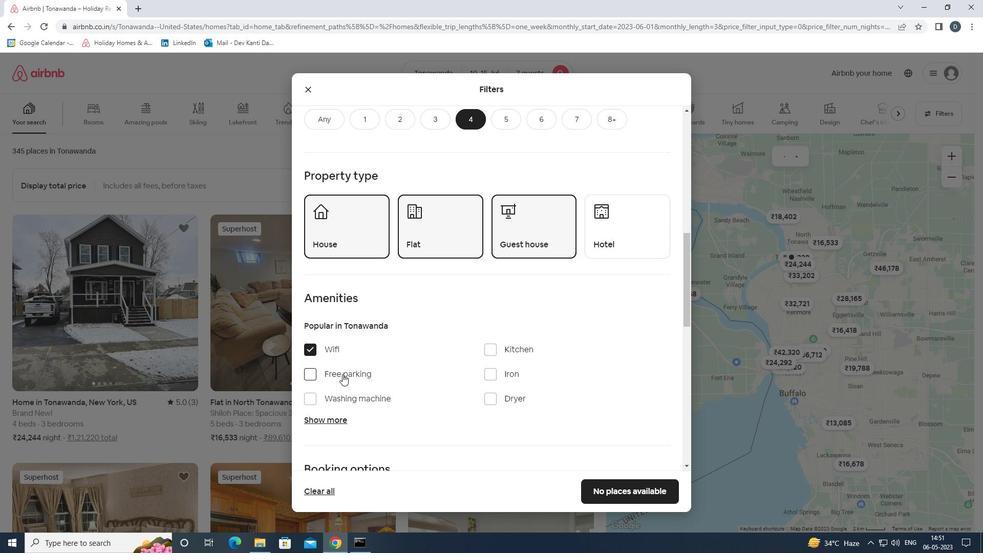 
Action: Mouse pressed left at (342, 374)
Screenshot: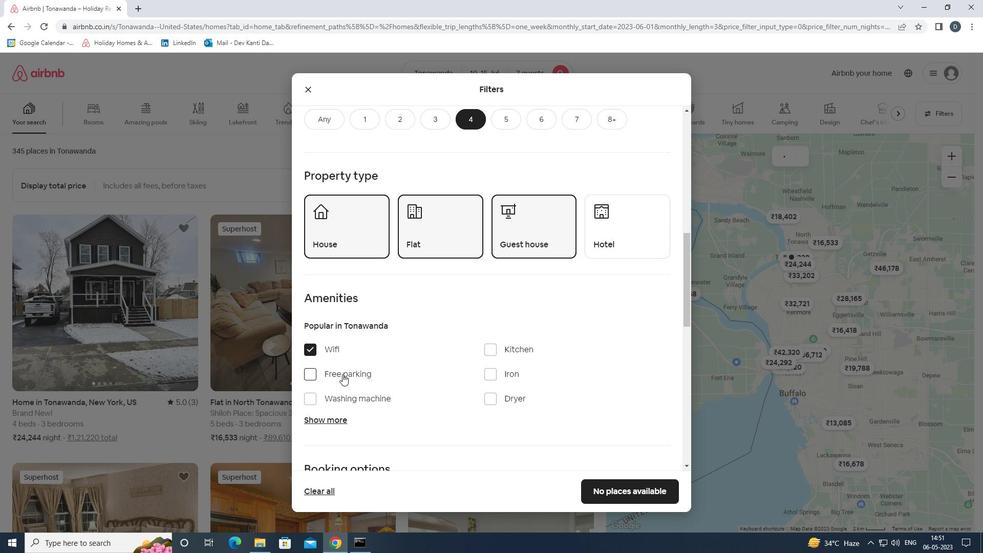 
Action: Mouse moved to (335, 420)
Screenshot: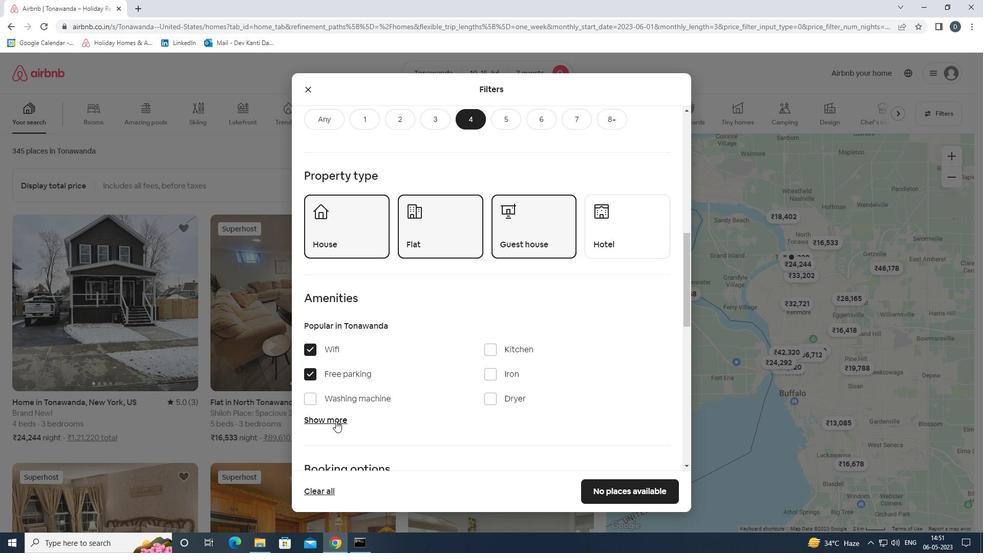 
Action: Mouse pressed left at (335, 420)
Screenshot: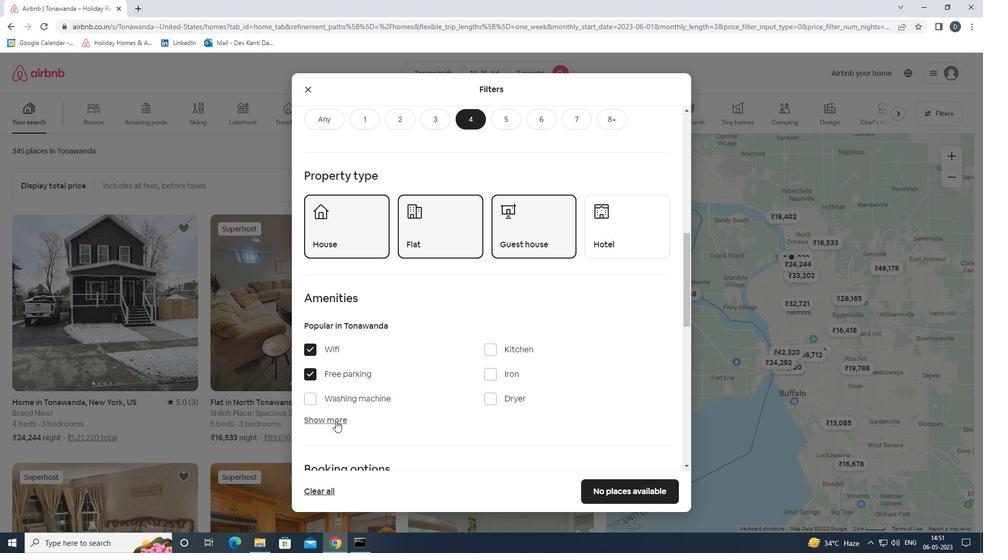 
Action: Mouse moved to (416, 398)
Screenshot: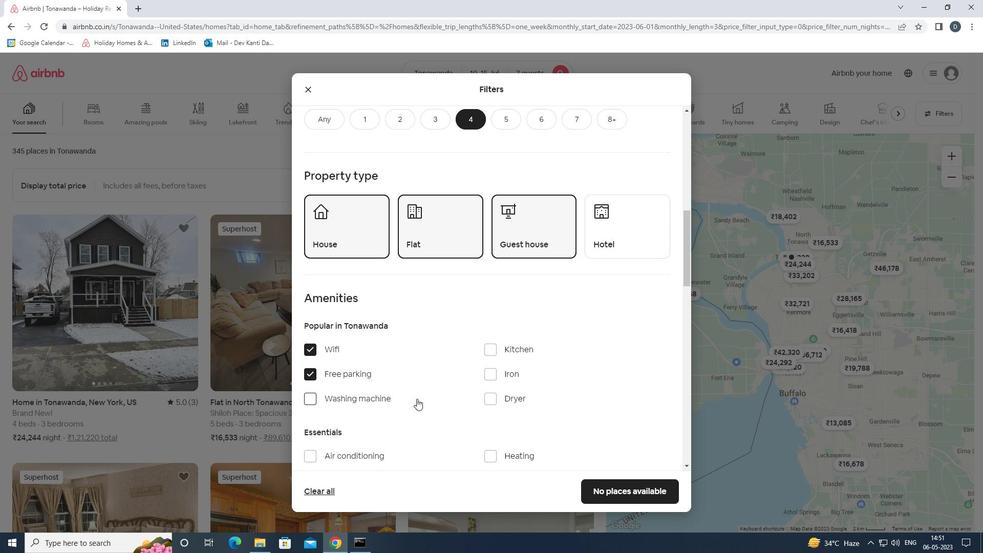 
Action: Mouse scrolled (416, 398) with delta (0, 0)
Screenshot: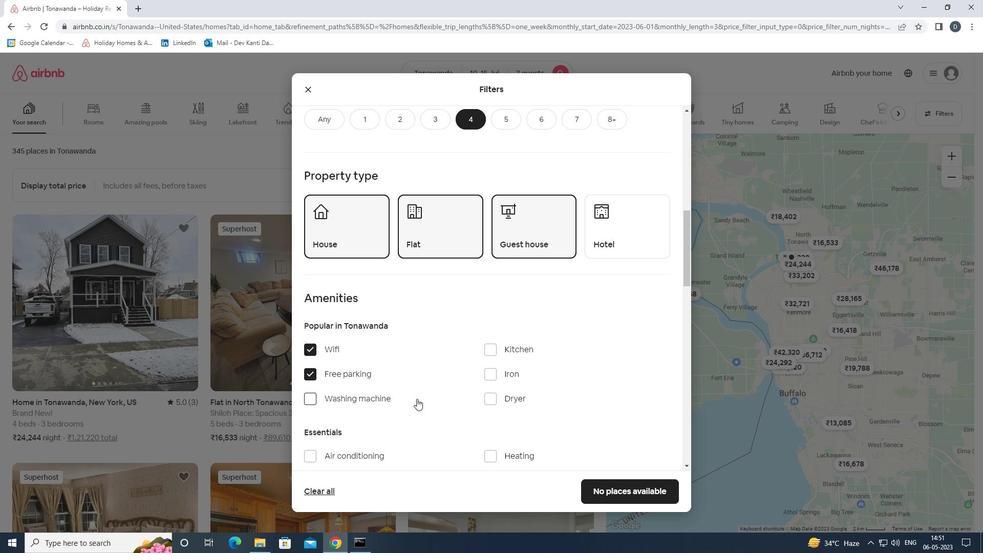 
Action: Mouse scrolled (416, 398) with delta (0, 0)
Screenshot: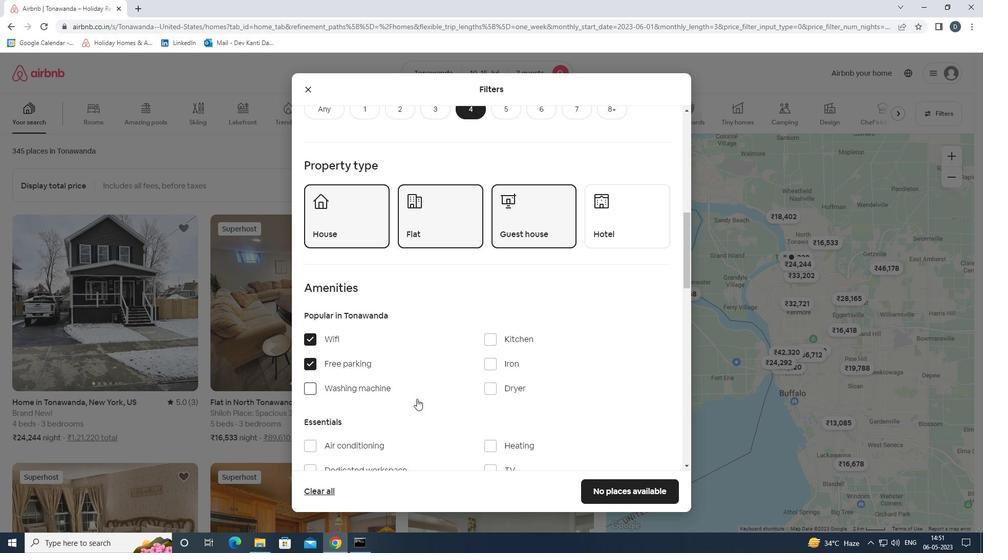 
Action: Mouse moved to (462, 390)
Screenshot: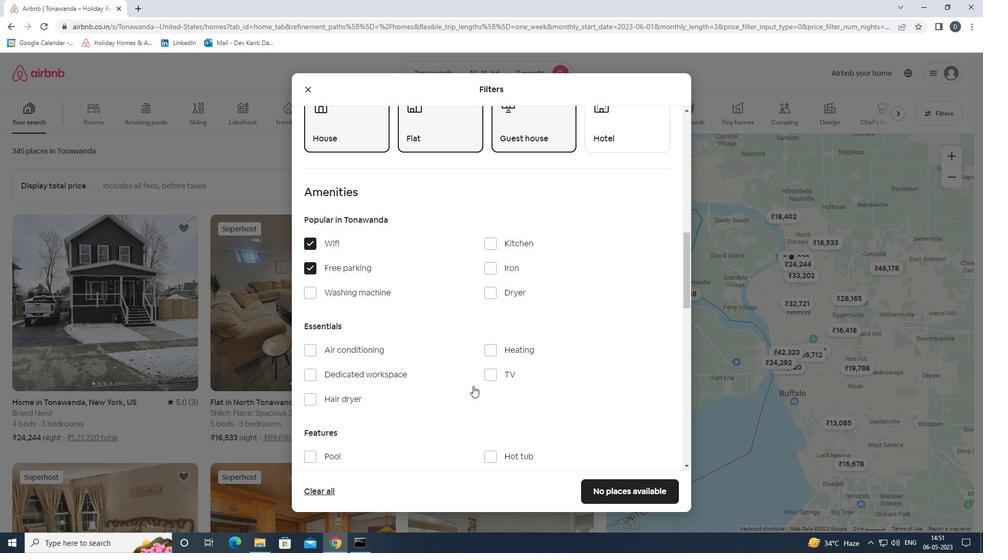 
Action: Mouse scrolled (462, 390) with delta (0, 0)
Screenshot: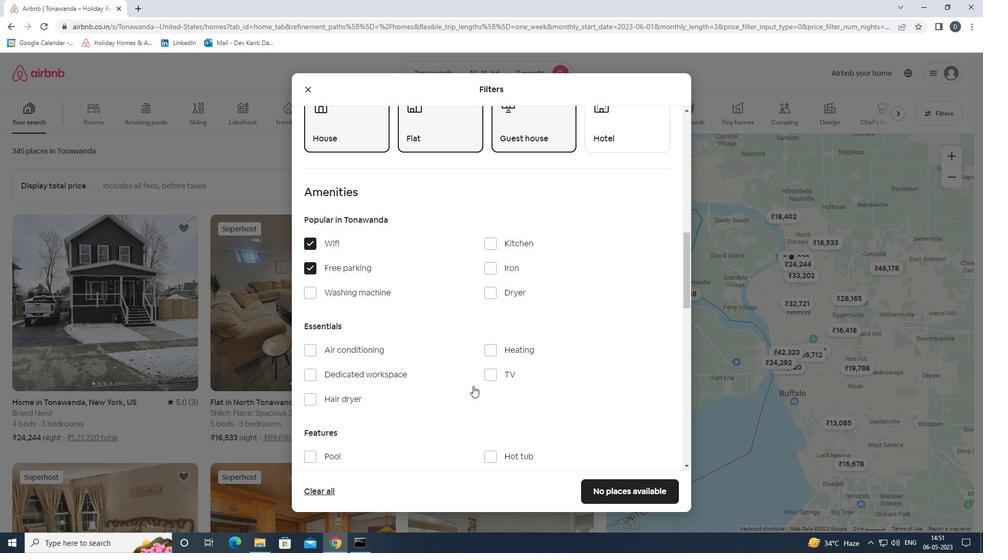 
Action: Mouse moved to (503, 331)
Screenshot: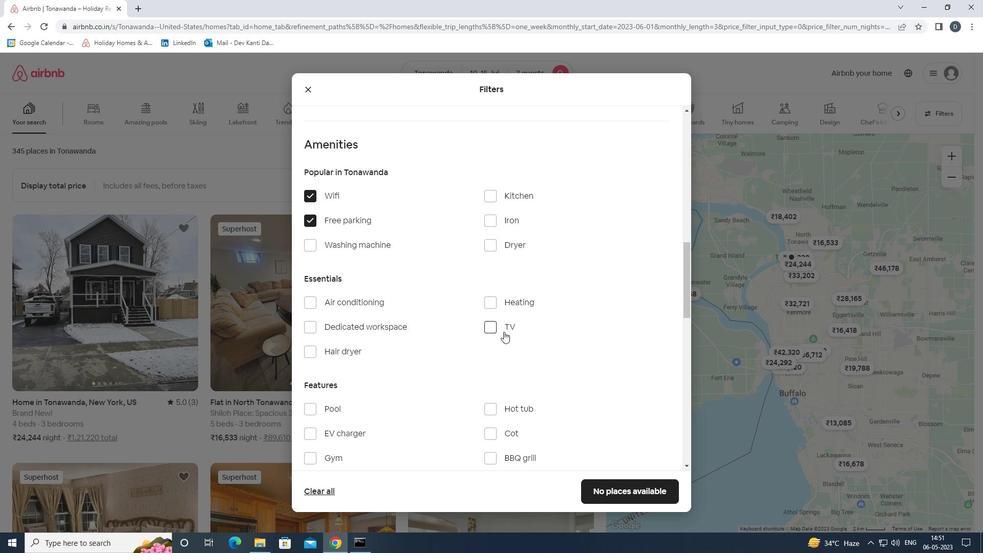 
Action: Mouse pressed left at (503, 331)
Screenshot: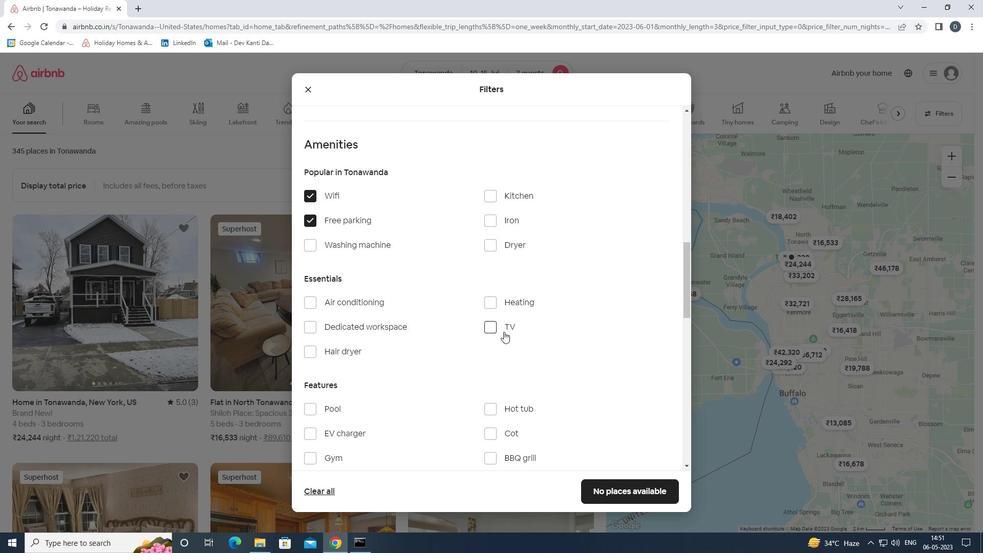 
Action: Mouse moved to (499, 333)
Screenshot: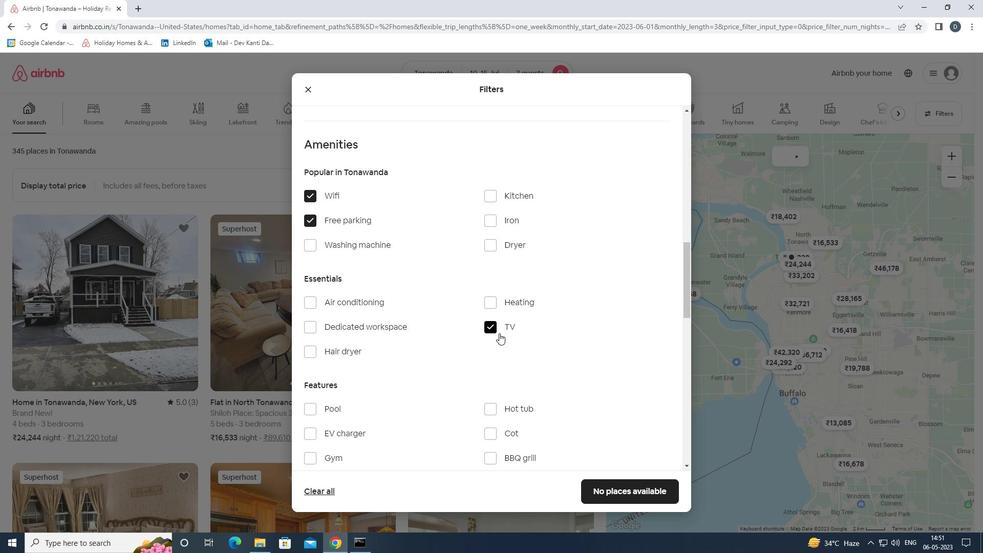 
Action: Mouse scrolled (499, 332) with delta (0, 0)
Screenshot: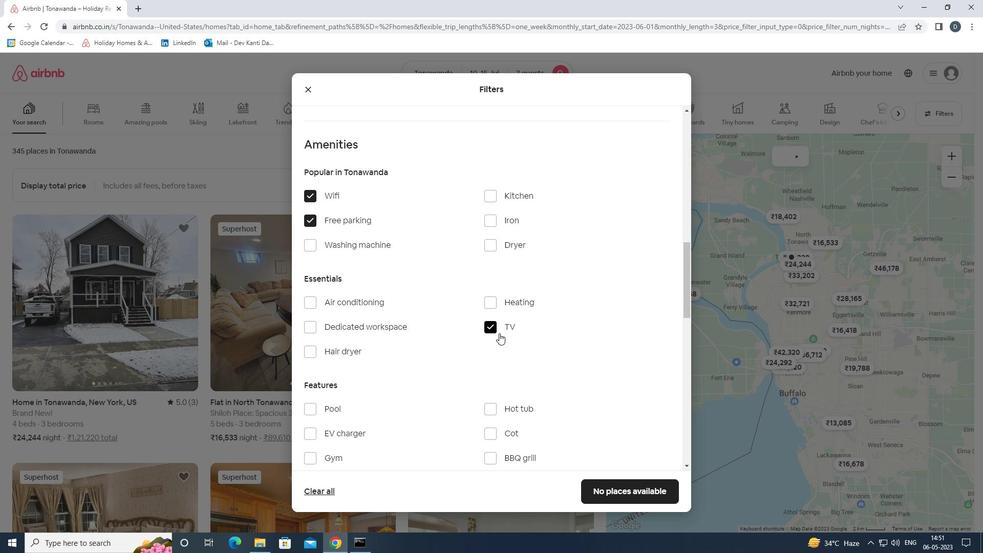 
Action: Mouse scrolled (499, 332) with delta (0, 0)
Screenshot: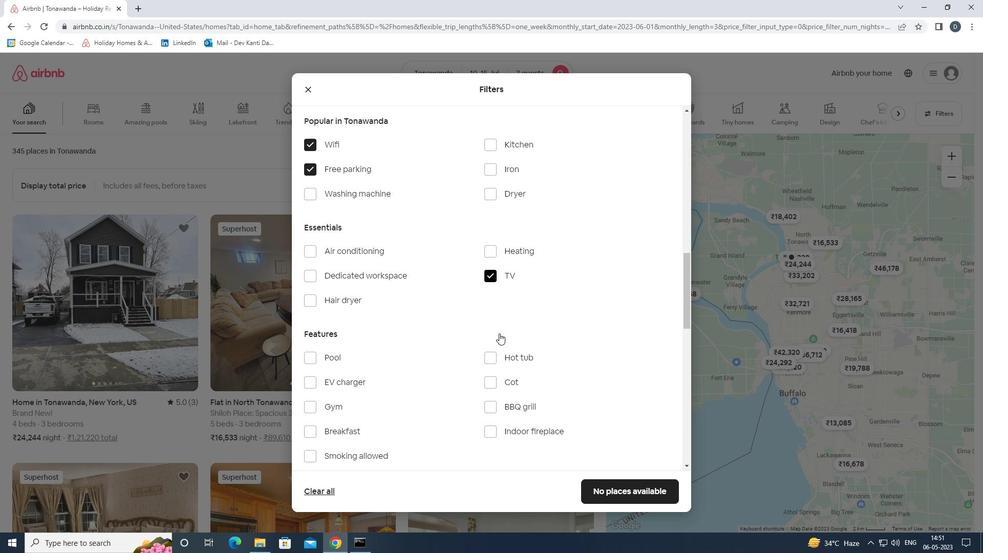 
Action: Mouse moved to (373, 356)
Screenshot: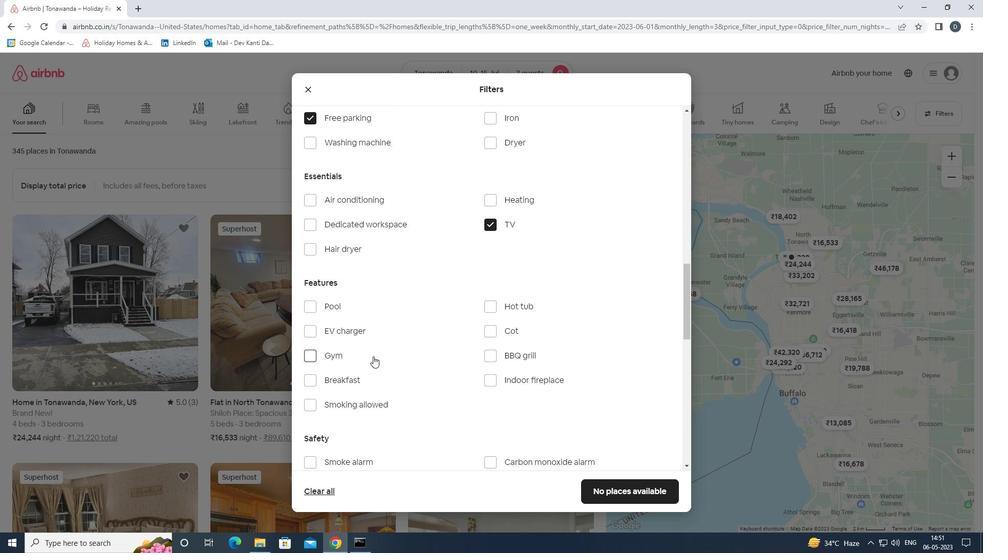 
Action: Mouse pressed left at (373, 356)
Screenshot: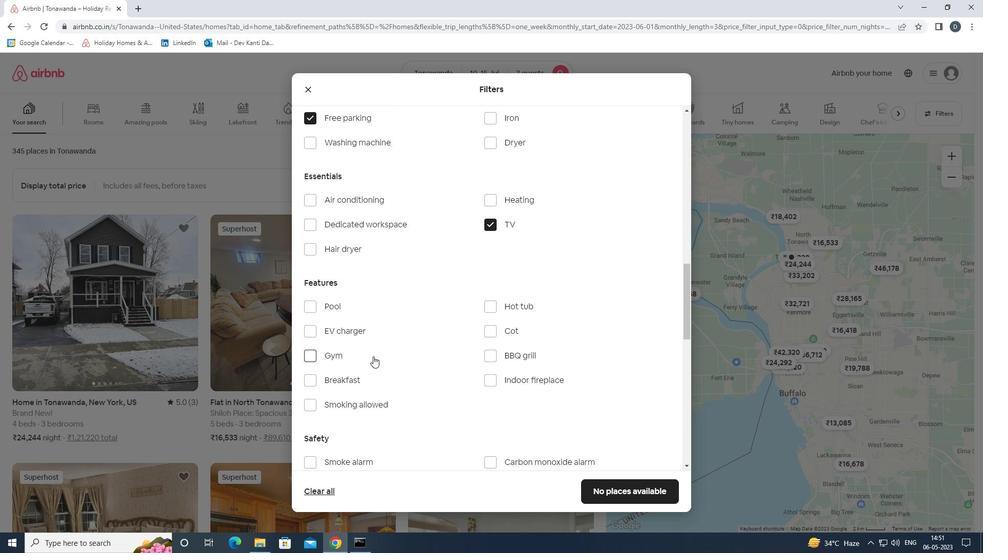 
Action: Mouse moved to (372, 380)
Screenshot: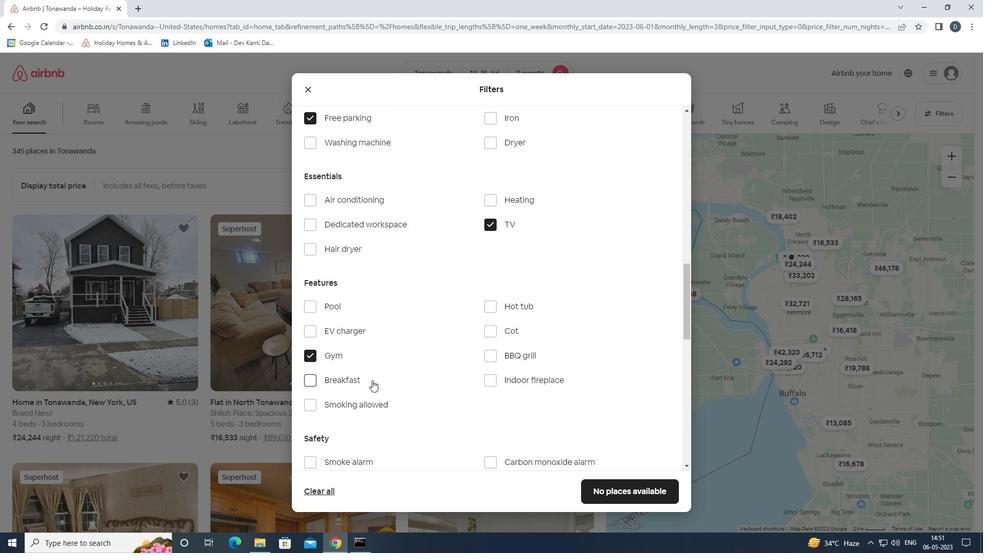 
Action: Mouse pressed left at (372, 380)
Screenshot: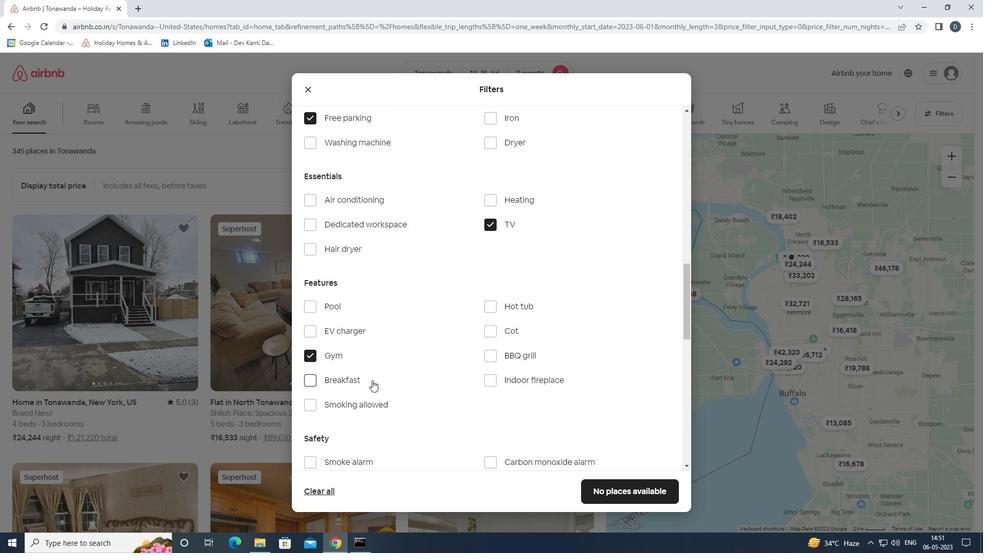 
Action: Mouse moved to (447, 386)
Screenshot: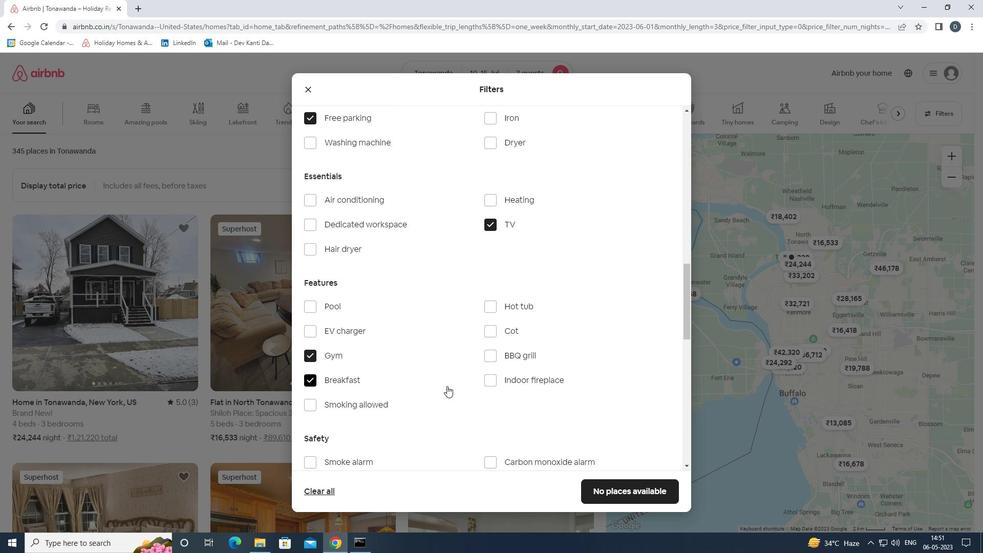 
Action: Mouse scrolled (447, 385) with delta (0, 0)
Screenshot: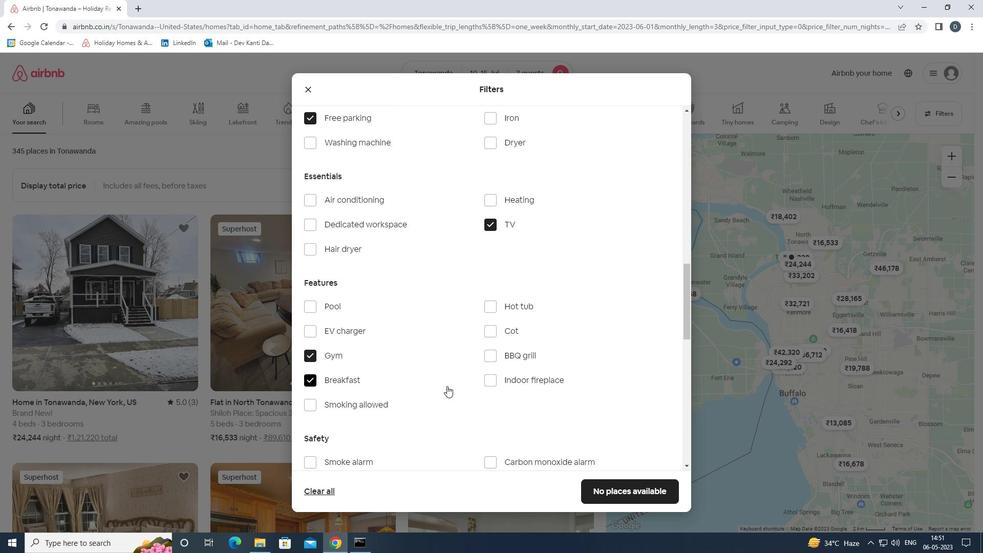 
Action: Mouse scrolled (447, 385) with delta (0, 0)
Screenshot: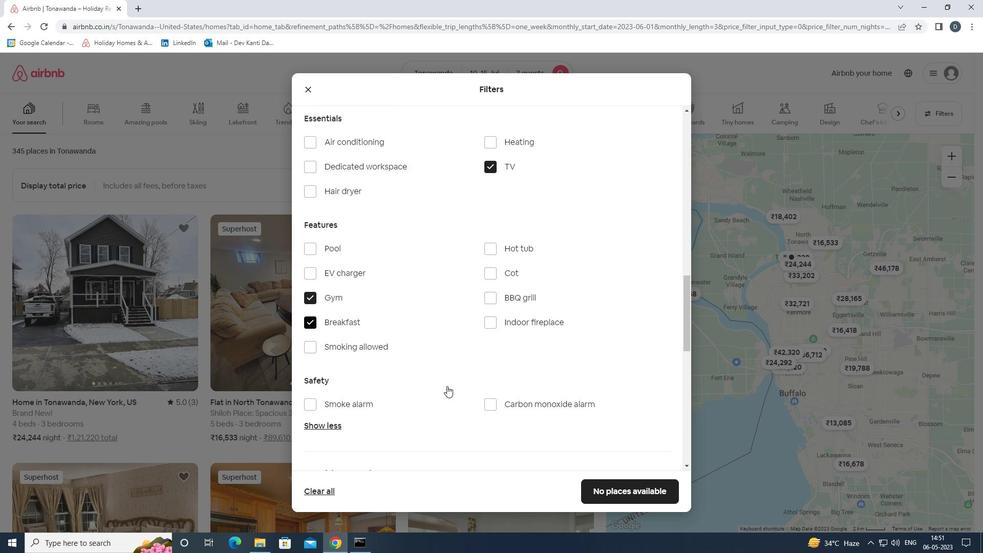 
Action: Mouse scrolled (447, 385) with delta (0, 0)
Screenshot: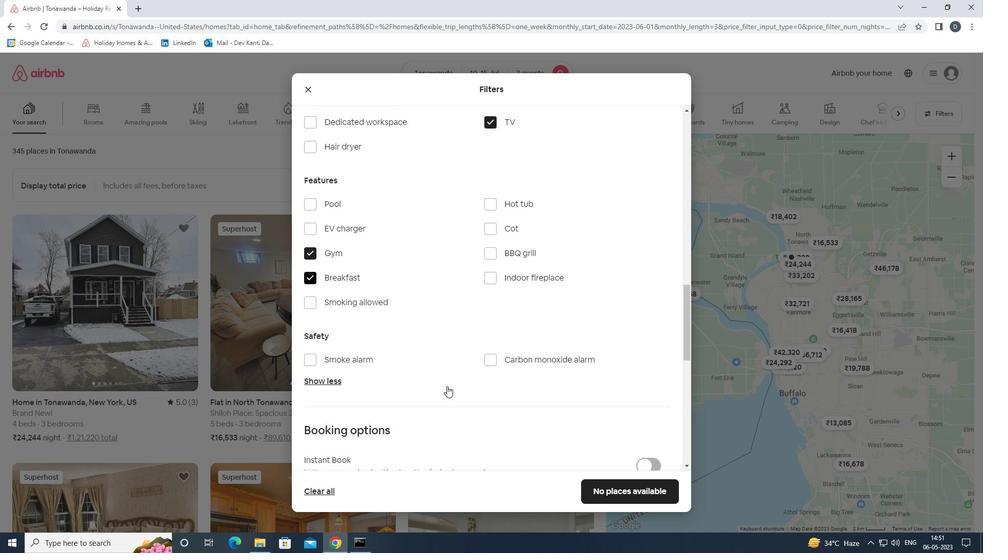 
Action: Mouse moved to (578, 387)
Screenshot: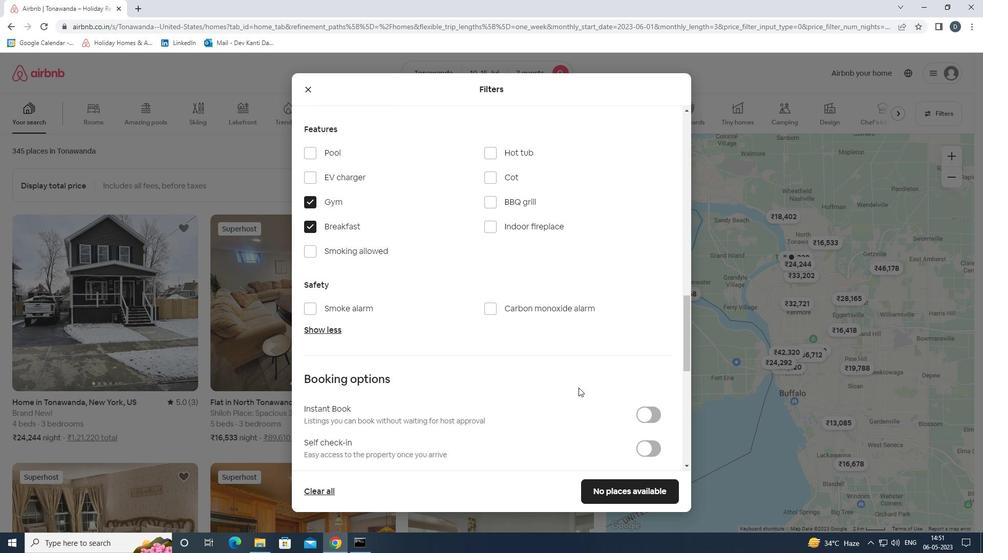 
Action: Mouse scrolled (578, 387) with delta (0, 0)
Screenshot: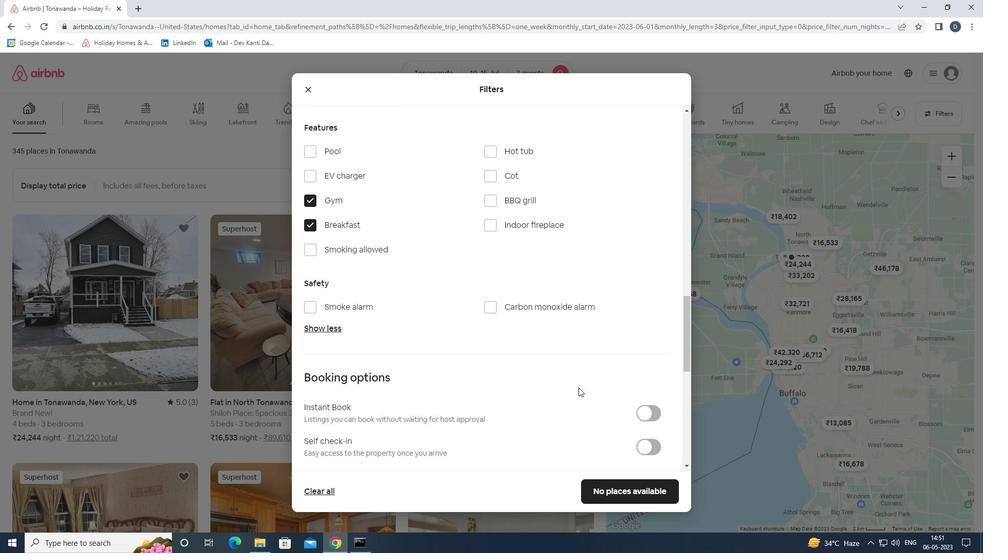 
Action: Mouse moved to (648, 400)
Screenshot: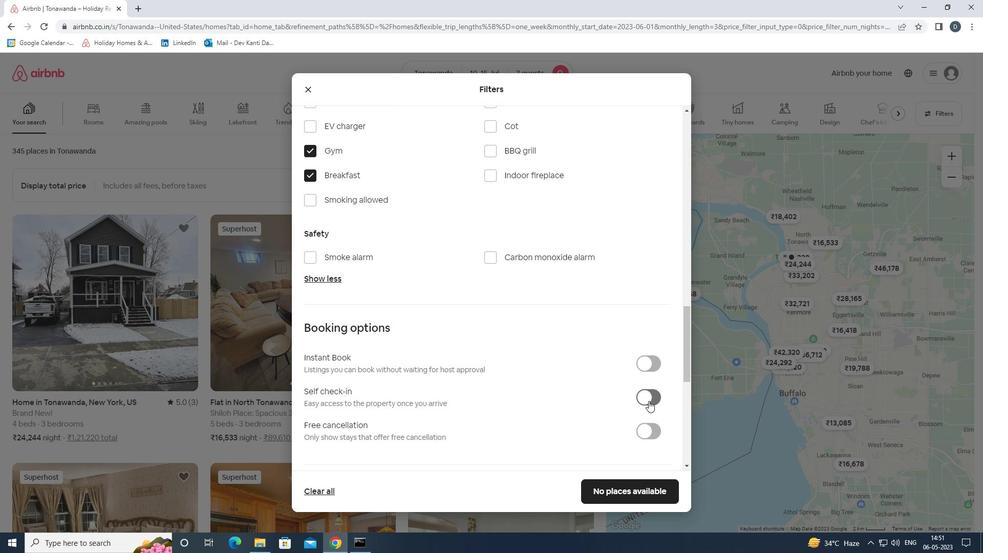 
Action: Mouse pressed left at (648, 400)
Screenshot: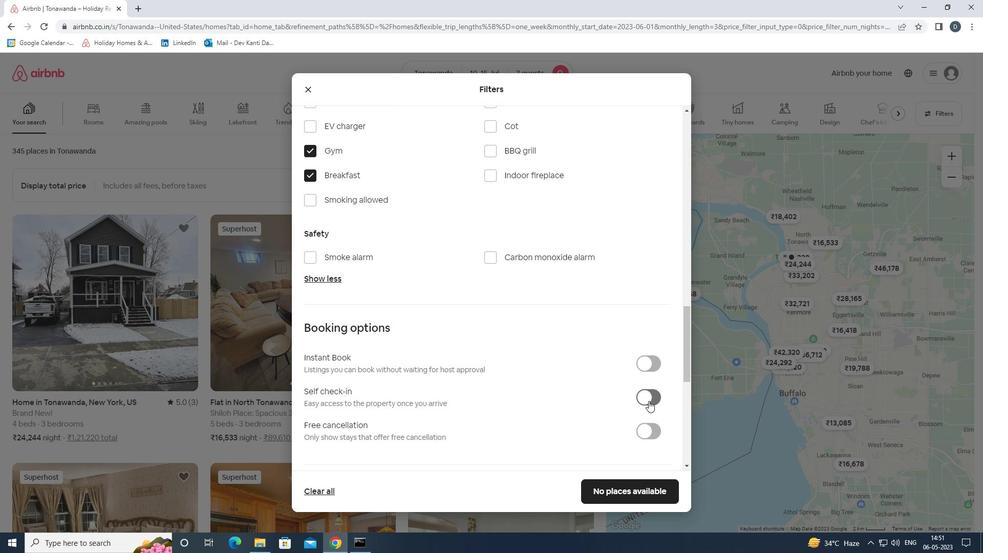 
Action: Mouse moved to (609, 395)
Screenshot: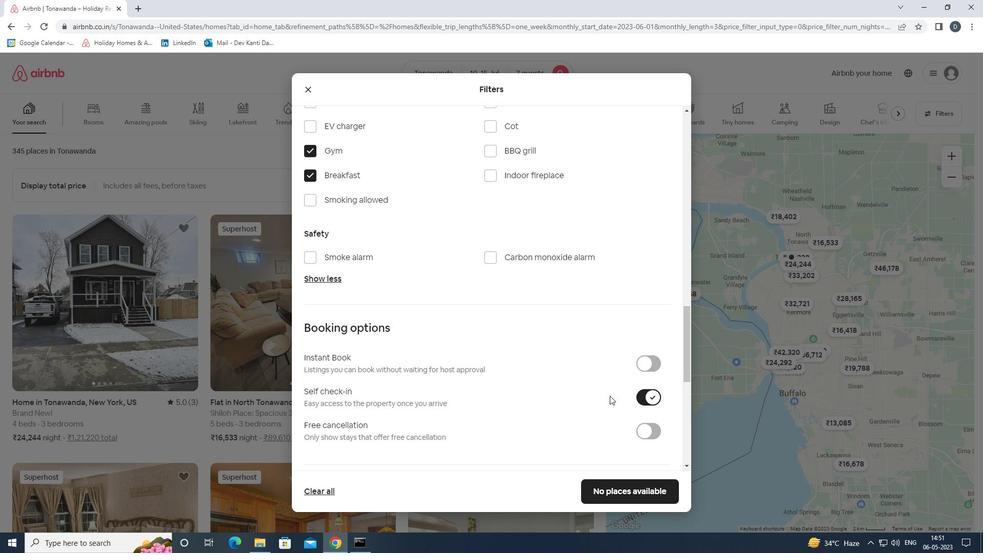 
Action: Mouse scrolled (609, 395) with delta (0, 0)
Screenshot: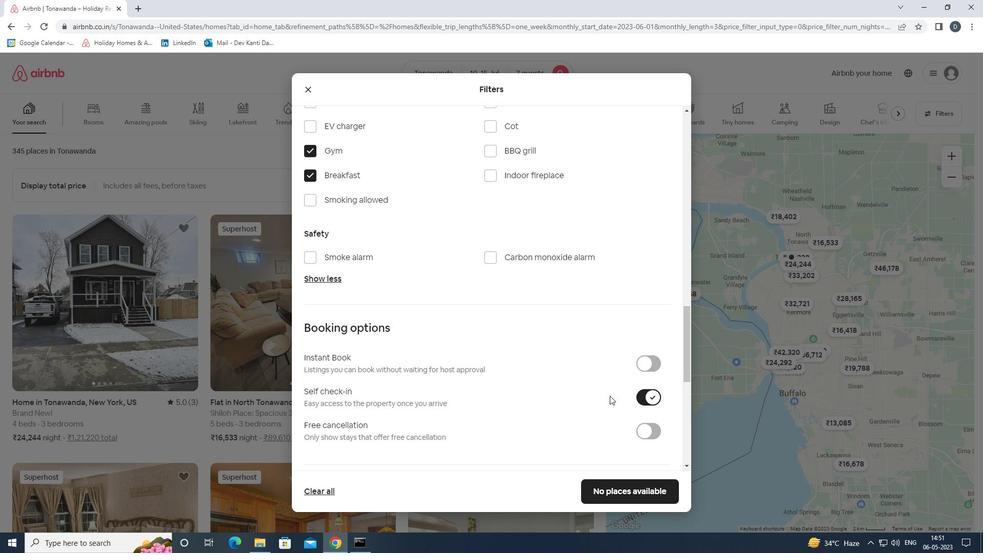 
Action: Mouse scrolled (609, 395) with delta (0, 0)
Screenshot: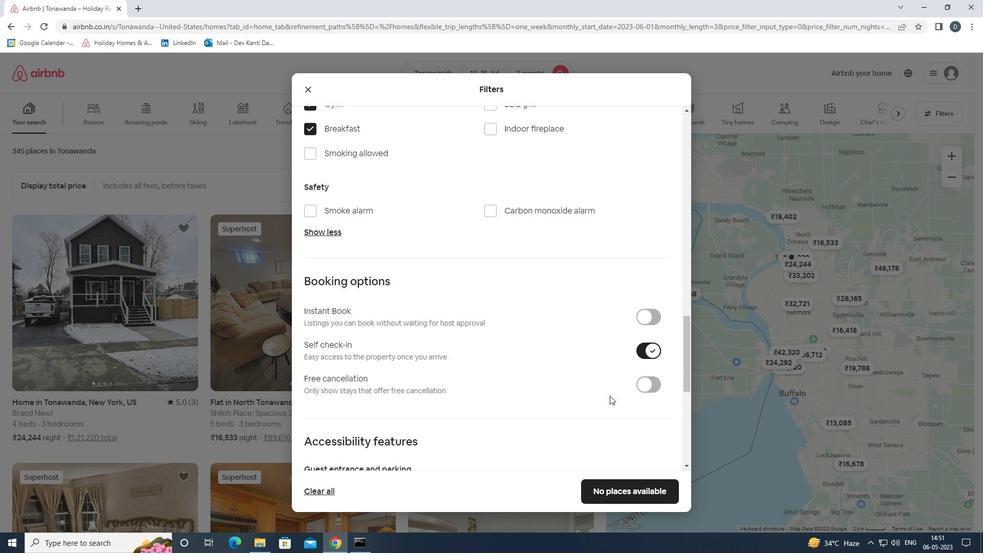 
Action: Mouse scrolled (609, 395) with delta (0, 0)
Screenshot: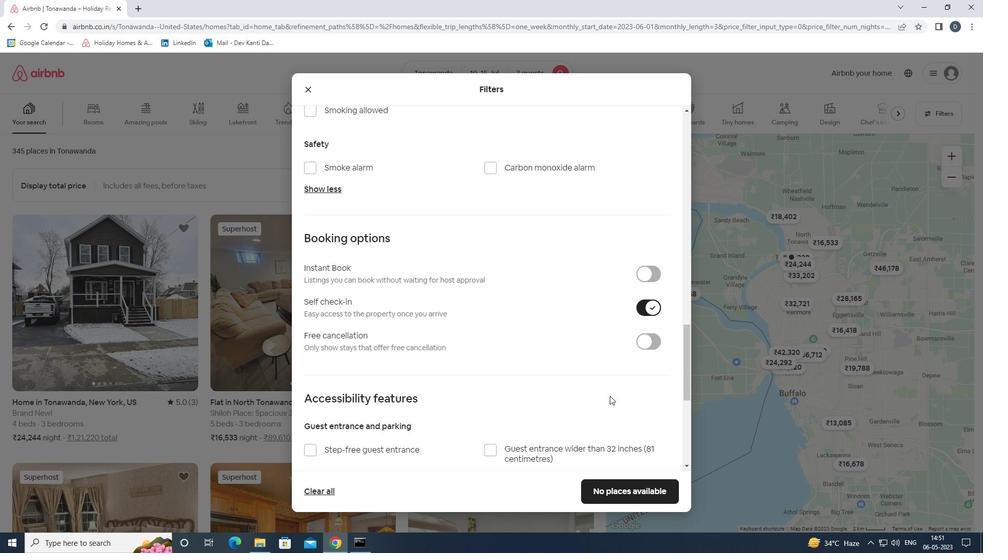 
Action: Mouse scrolled (609, 395) with delta (0, 0)
Screenshot: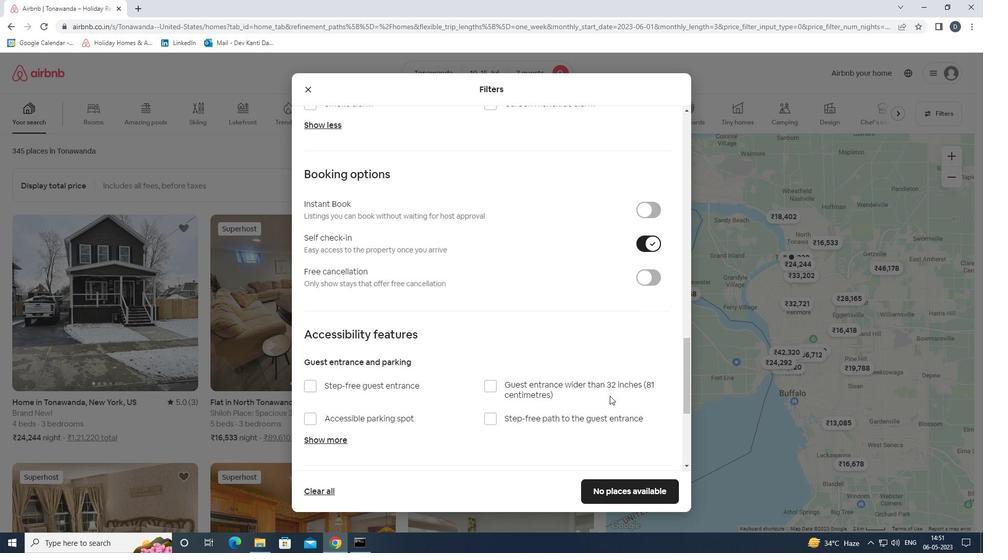 
Action: Mouse moved to (598, 397)
Screenshot: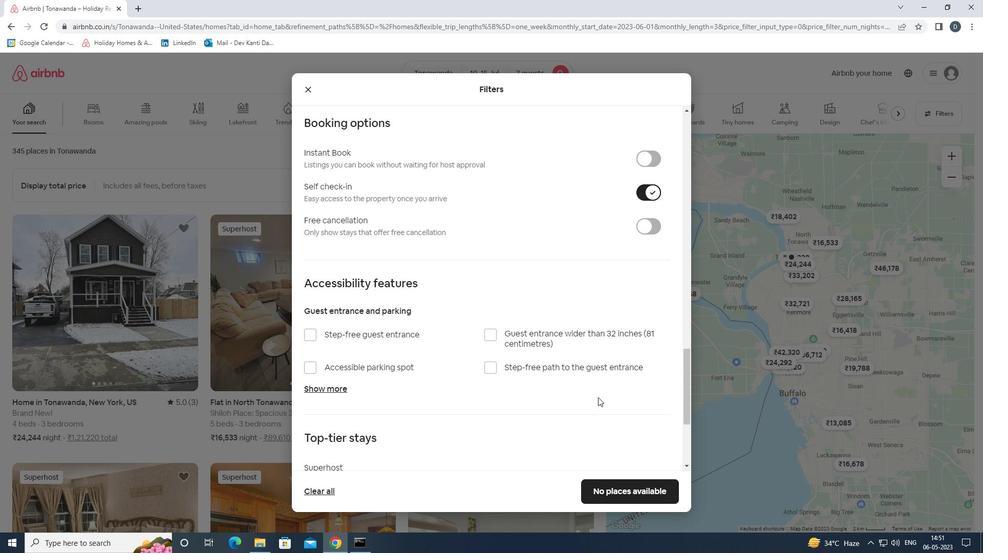 
Action: Mouse scrolled (598, 396) with delta (0, 0)
Screenshot: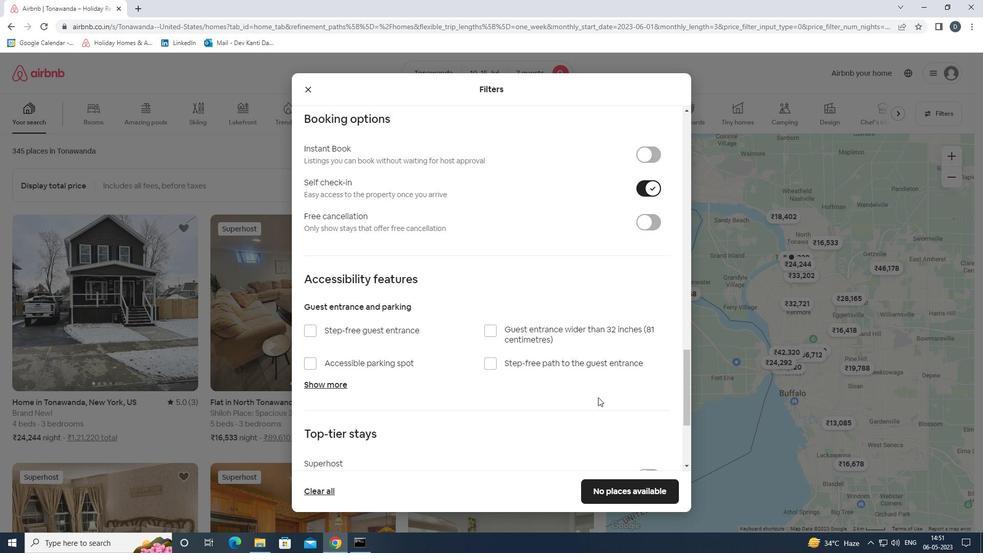 
Action: Mouse scrolled (598, 396) with delta (0, 0)
Screenshot: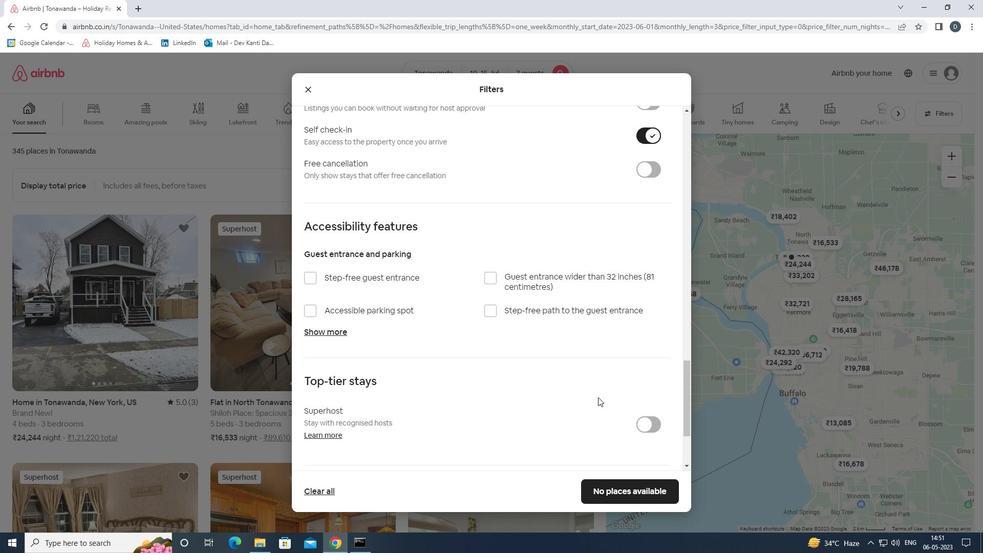 
Action: Mouse scrolled (598, 396) with delta (0, 0)
Screenshot: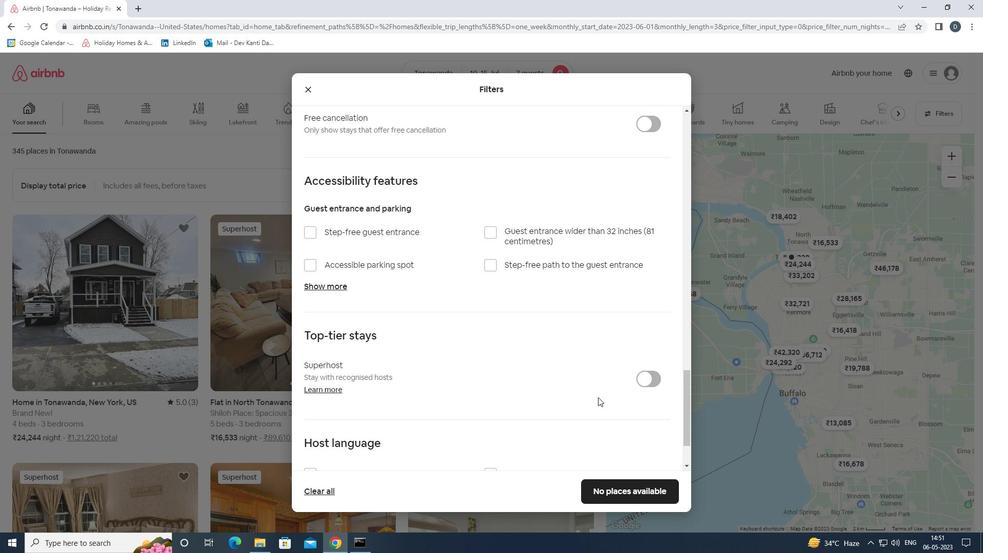 
Action: Mouse scrolled (598, 396) with delta (0, 0)
Screenshot: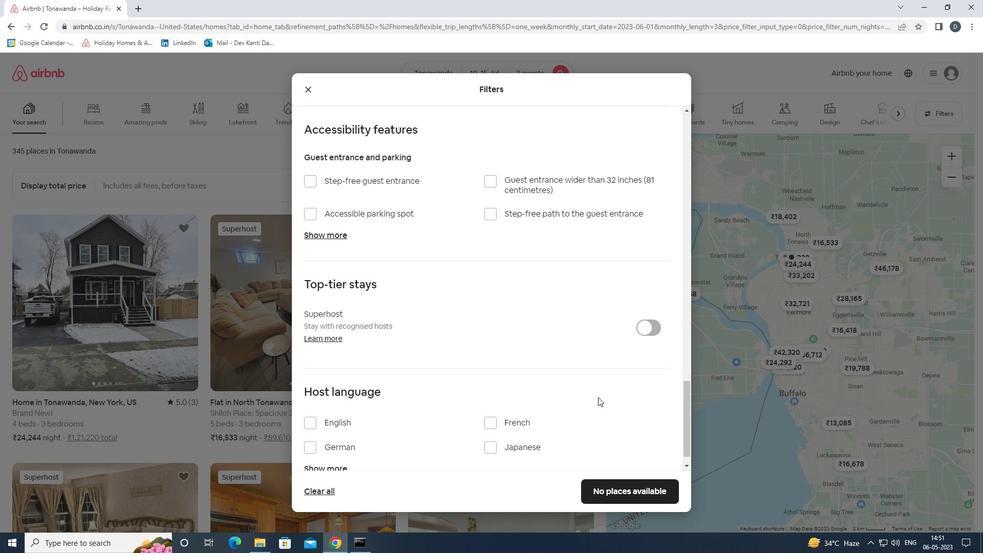 
Action: Mouse moved to (342, 395)
Screenshot: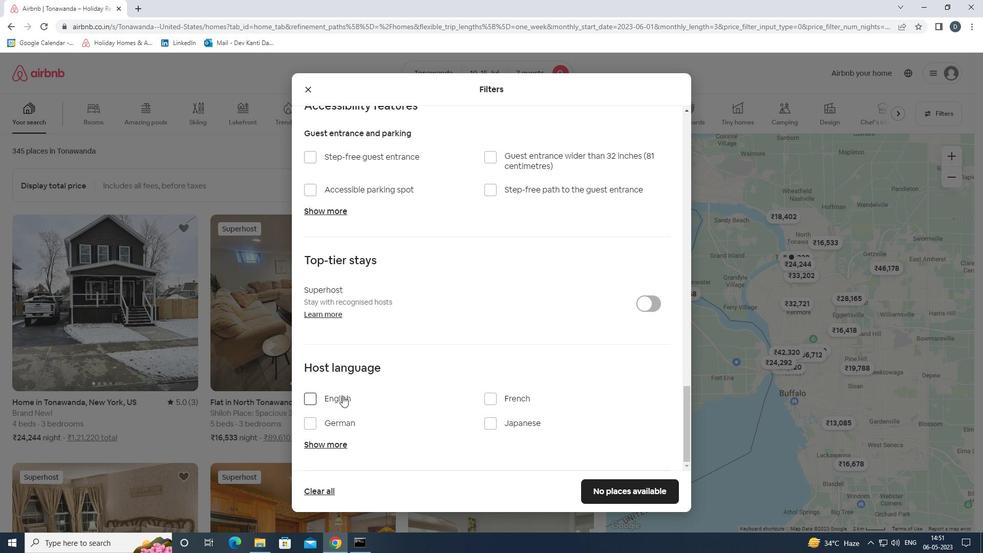 
Action: Mouse pressed left at (342, 395)
Screenshot: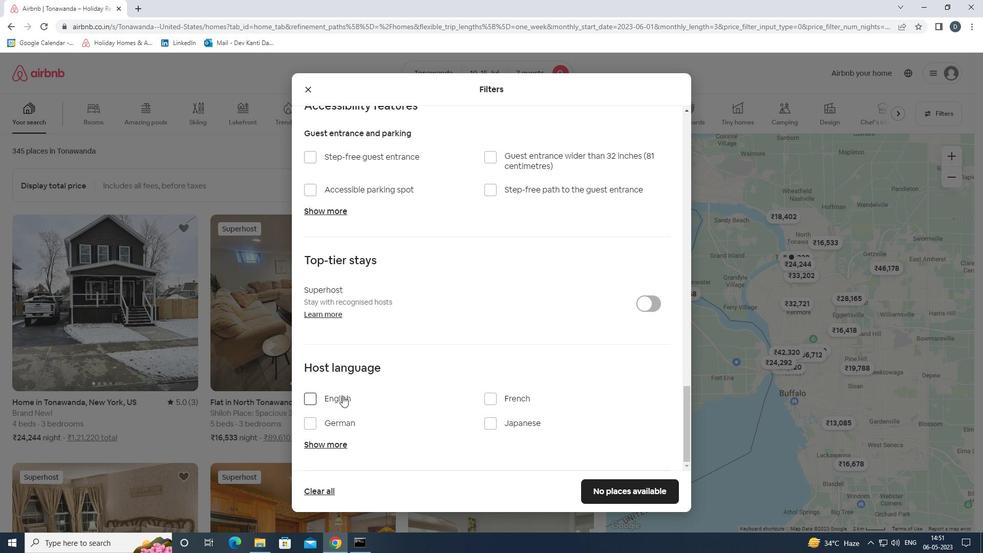 
Action: Mouse moved to (613, 484)
Screenshot: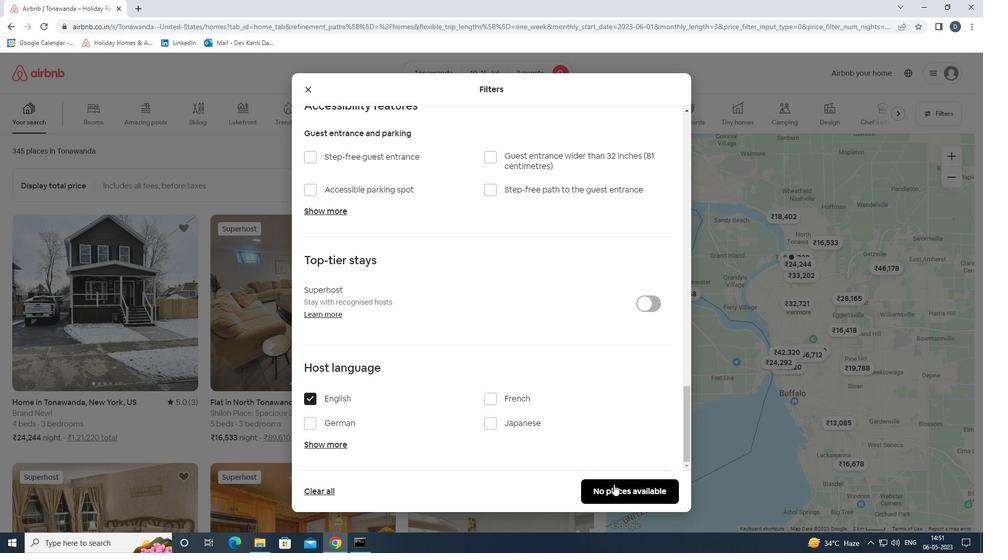 
Action: Mouse pressed left at (613, 484)
Screenshot: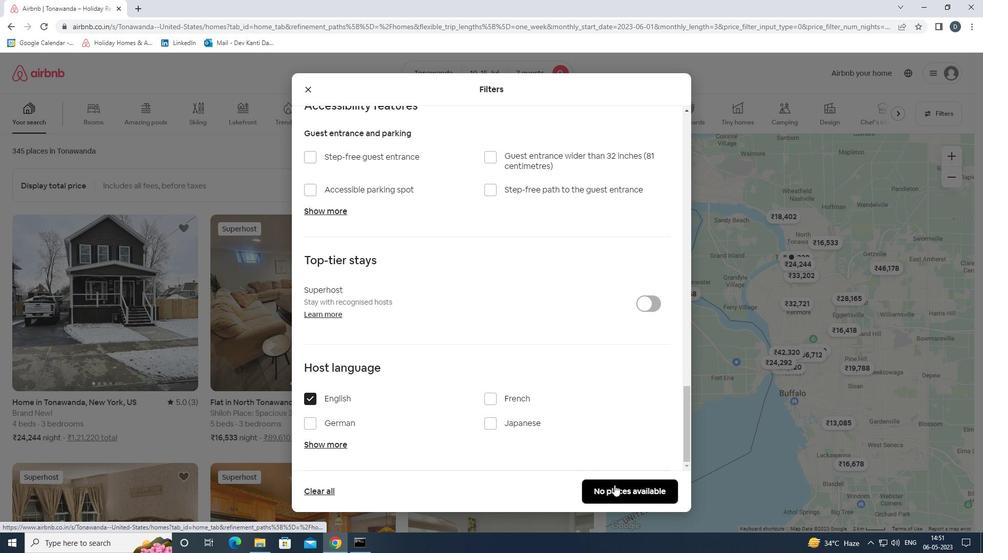
Action: Mouse moved to (595, 347)
Screenshot: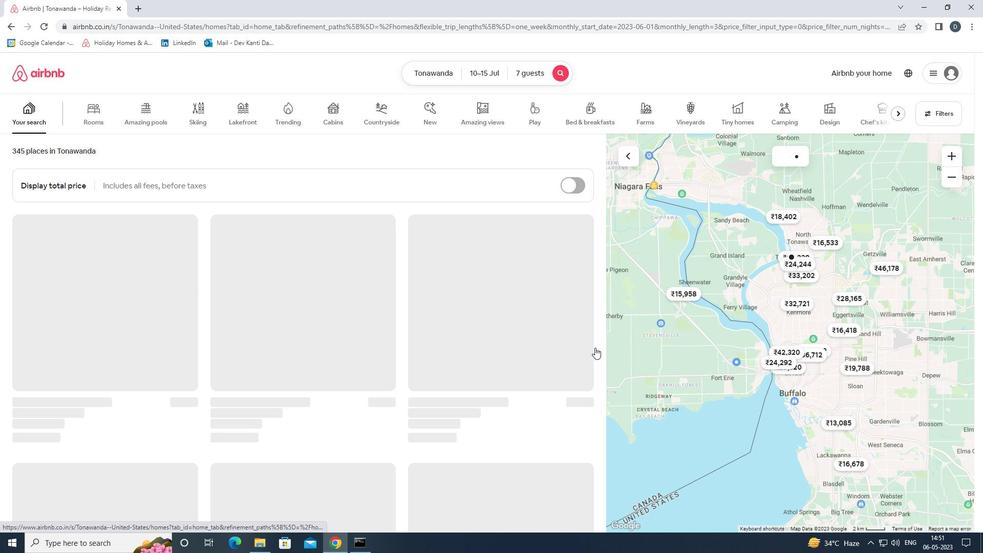 
